 Task: Create a due date automation trigger when advanced on, on the monday of the week before a card is due add fields with custom field "Resume" set to a number greater or equal to 1 and lower than 10 at 11:00 AM.
Action: Mouse moved to (1334, 93)
Screenshot: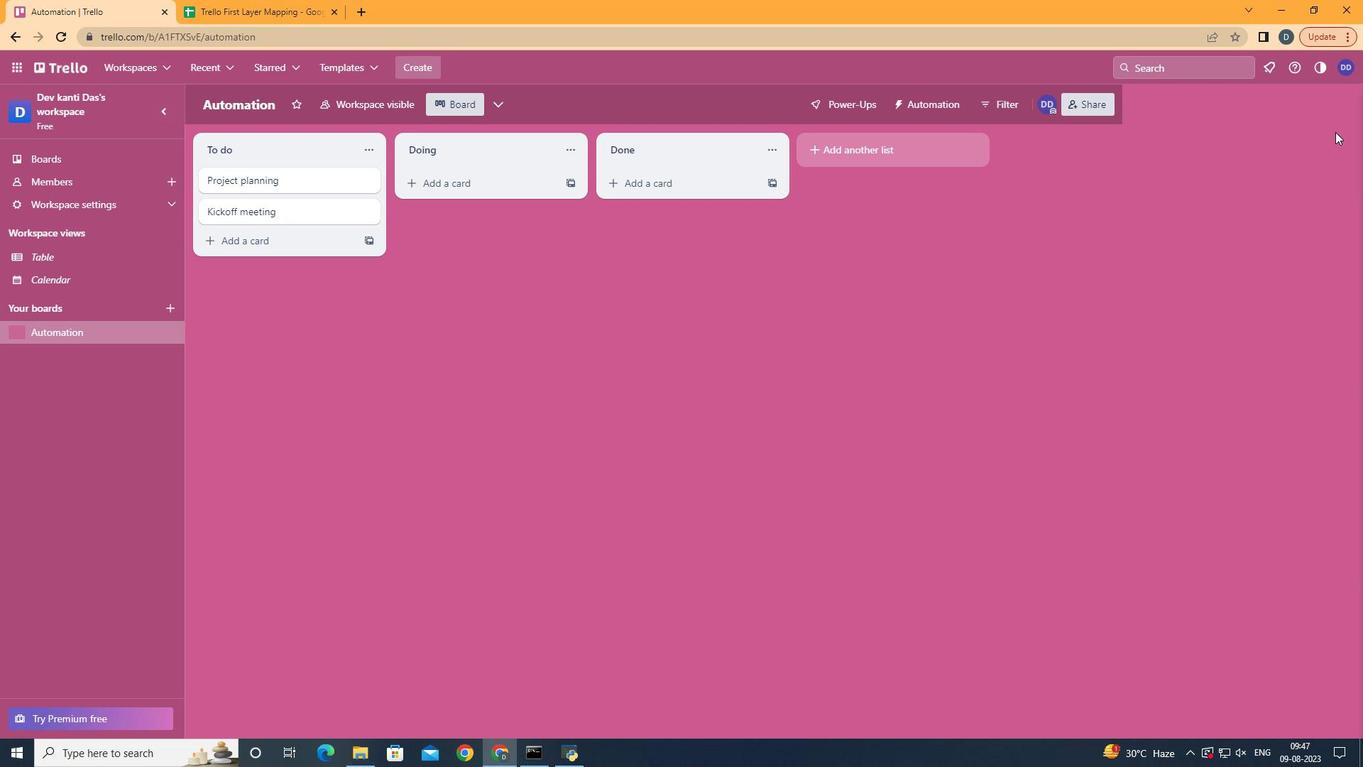
Action: Mouse pressed left at (1334, 93)
Screenshot: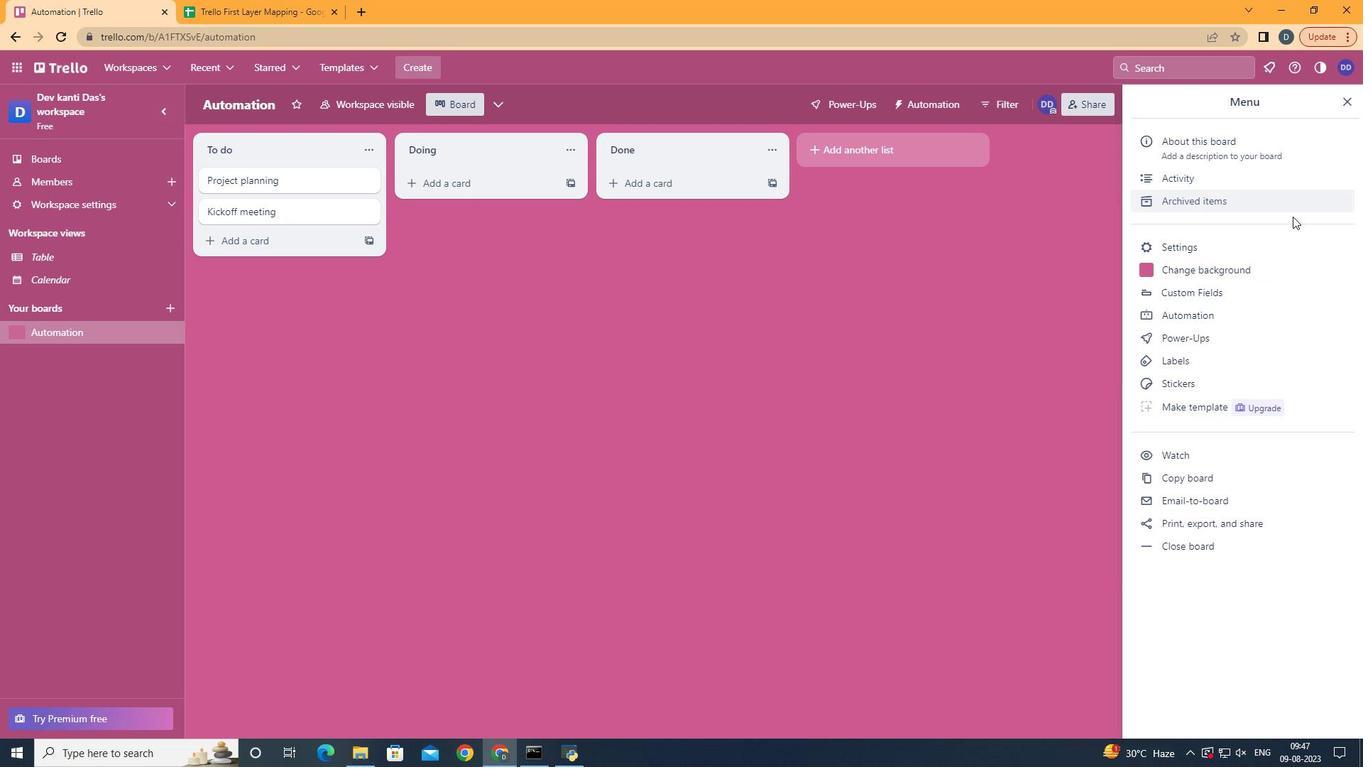 
Action: Mouse moved to (1245, 297)
Screenshot: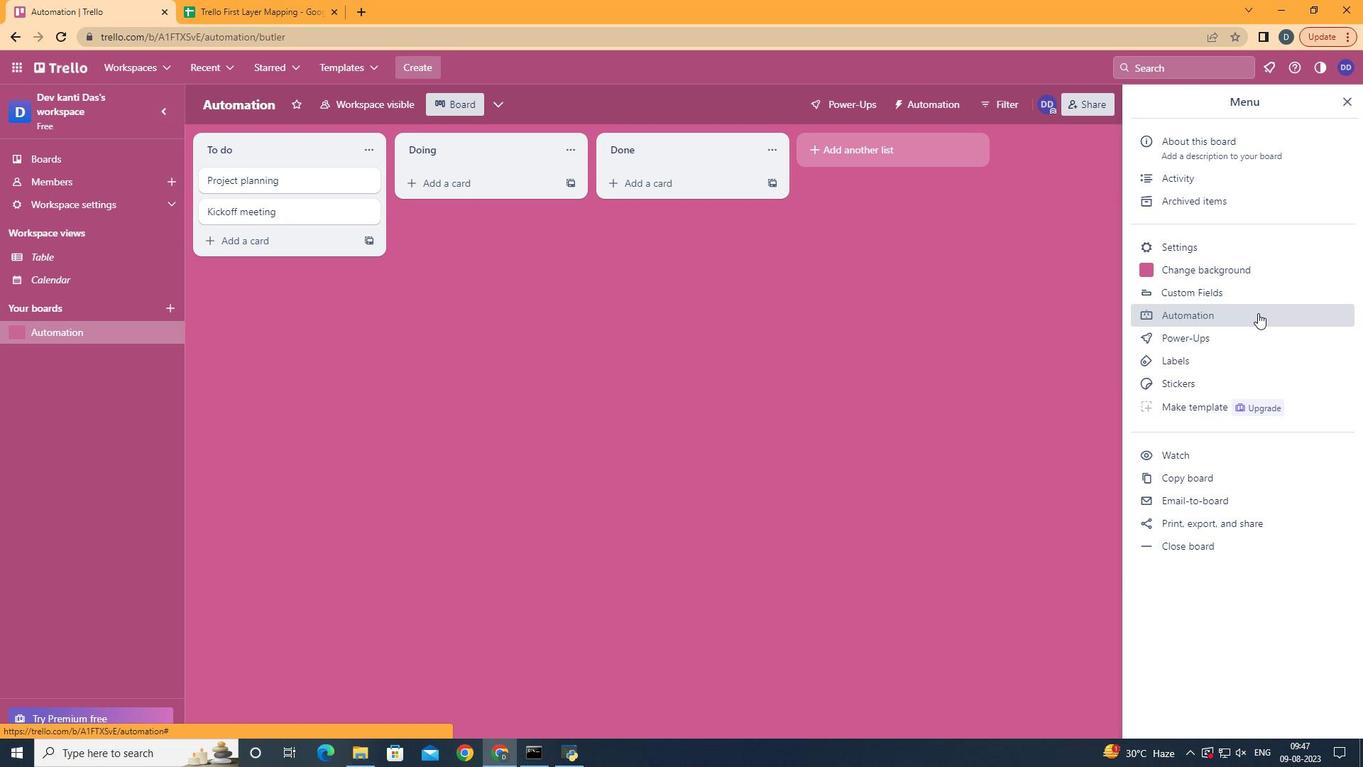 
Action: Mouse pressed left at (1245, 297)
Screenshot: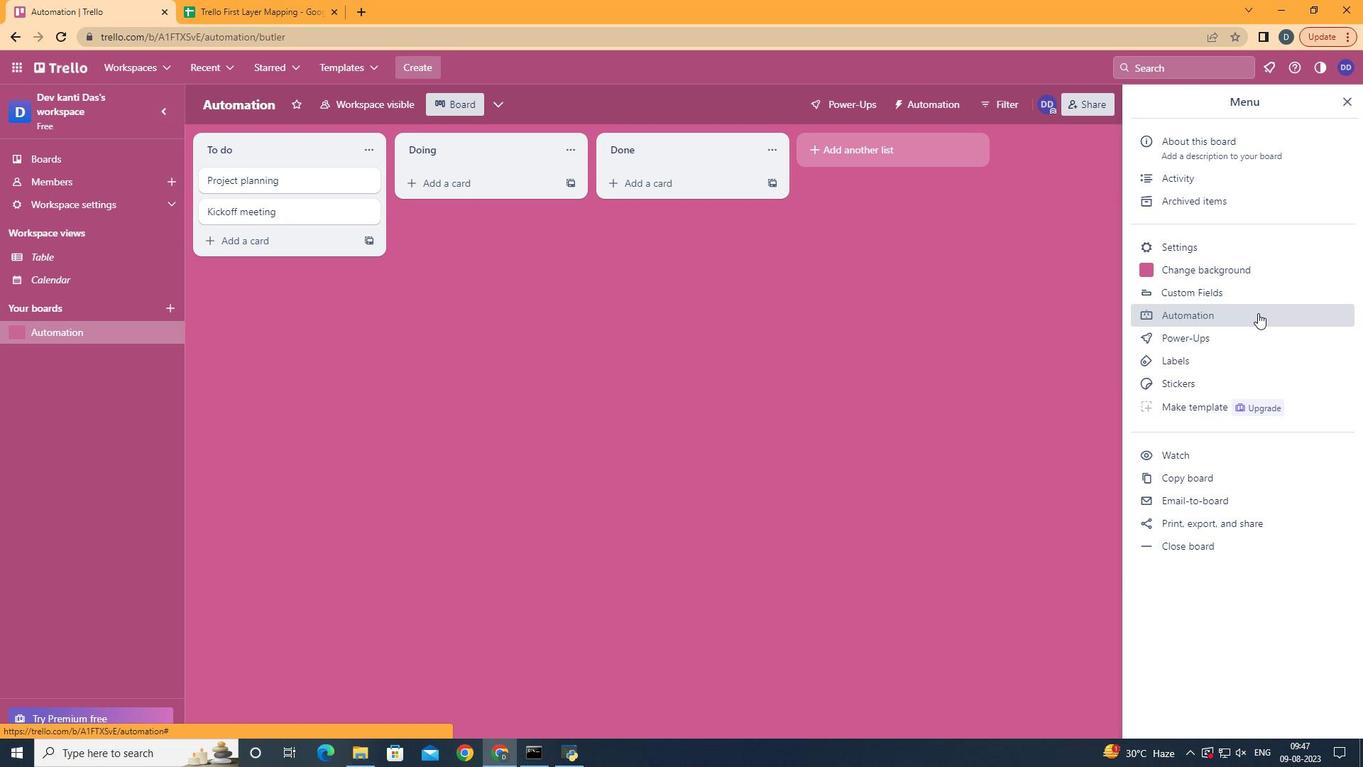 
Action: Mouse moved to (228, 269)
Screenshot: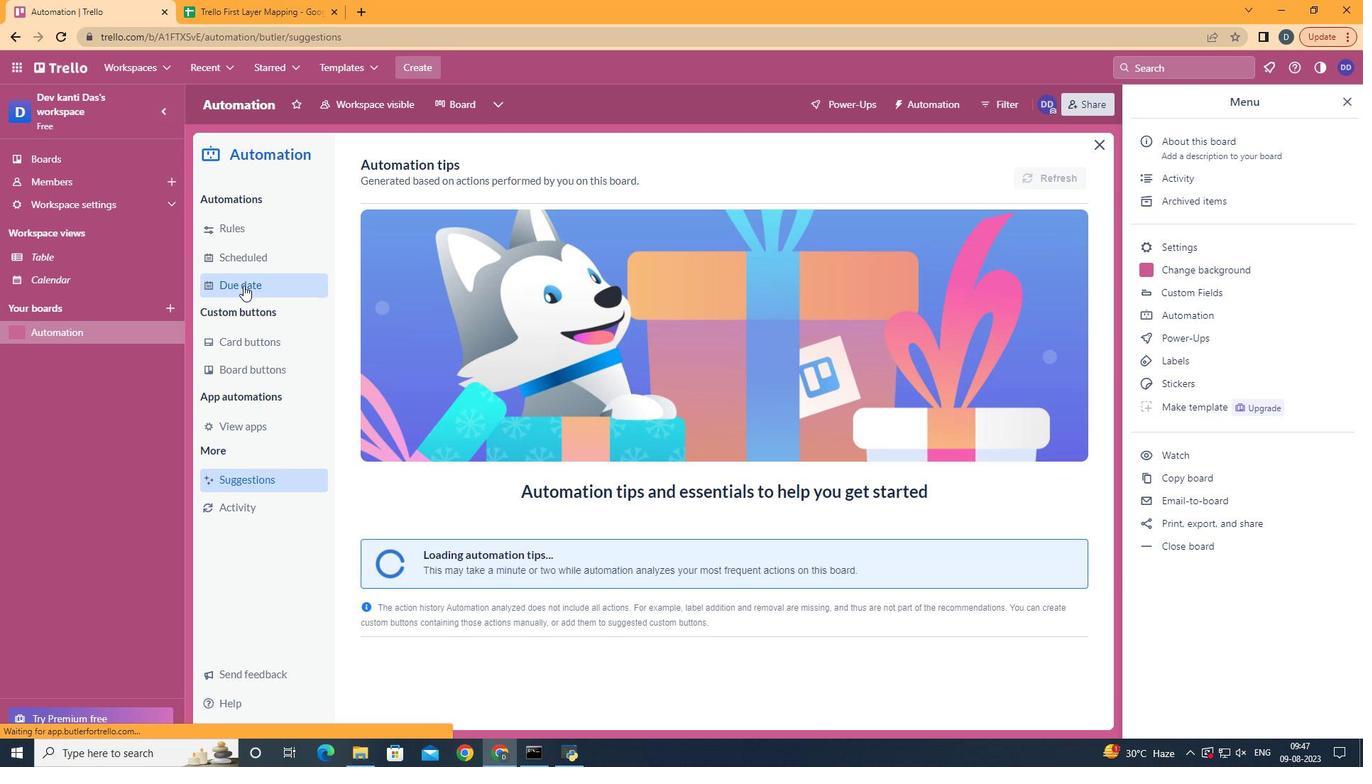 
Action: Mouse pressed left at (228, 269)
Screenshot: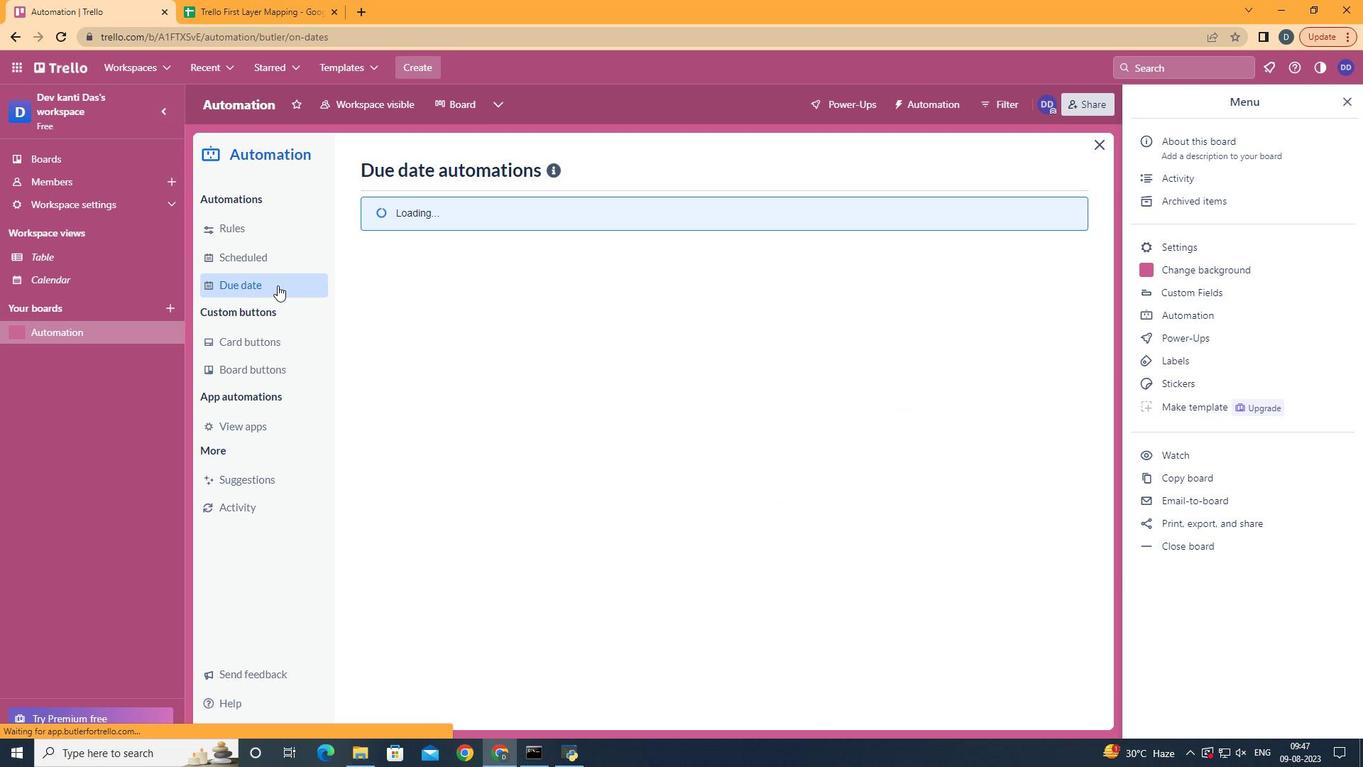 
Action: Mouse moved to (993, 157)
Screenshot: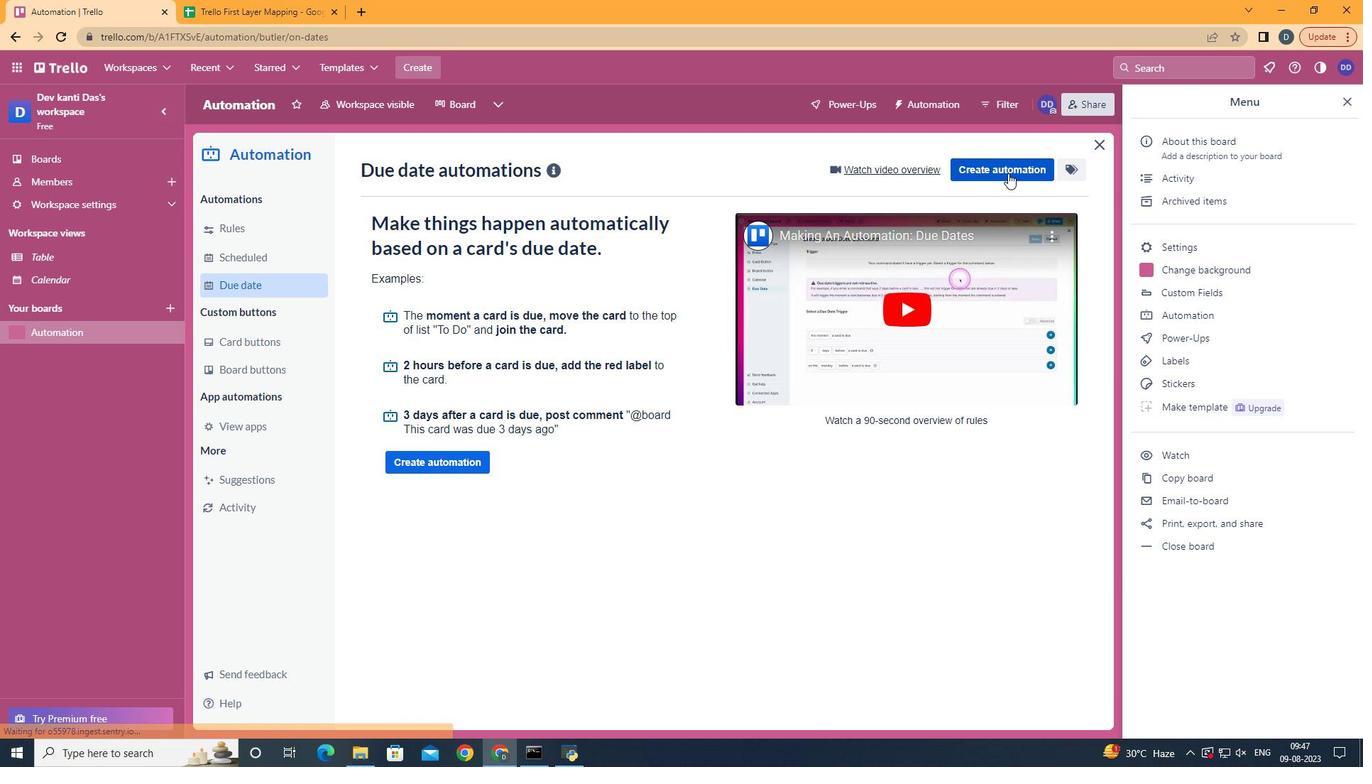 
Action: Mouse pressed left at (993, 157)
Screenshot: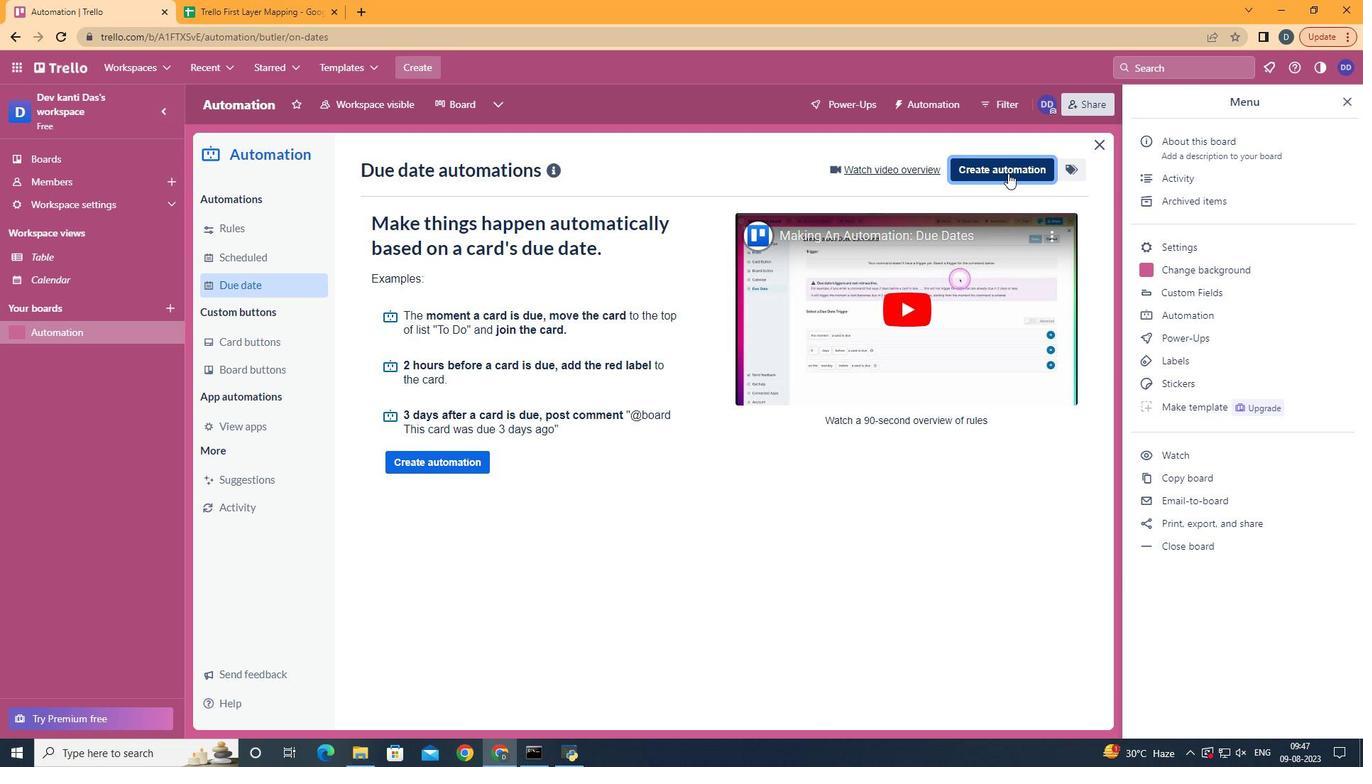
Action: Mouse moved to (734, 288)
Screenshot: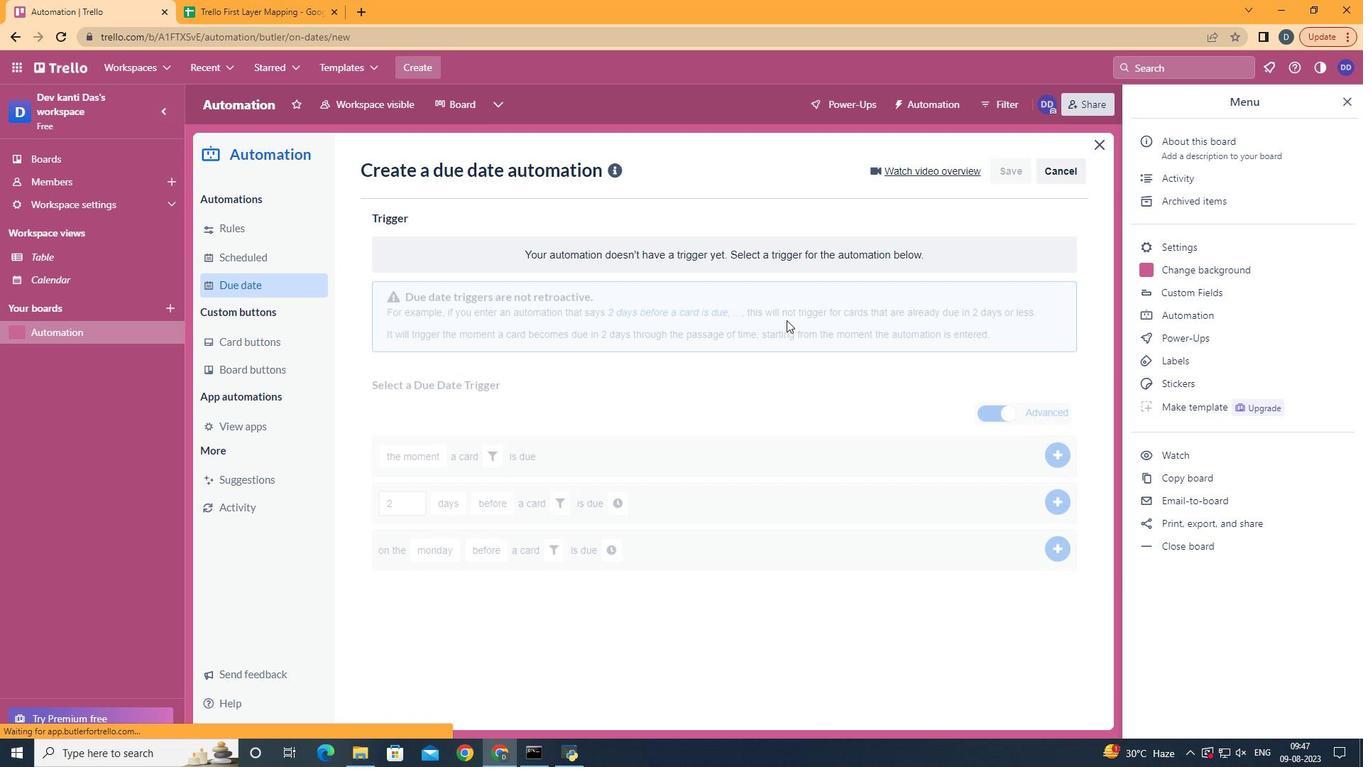 
Action: Mouse pressed left at (734, 288)
Screenshot: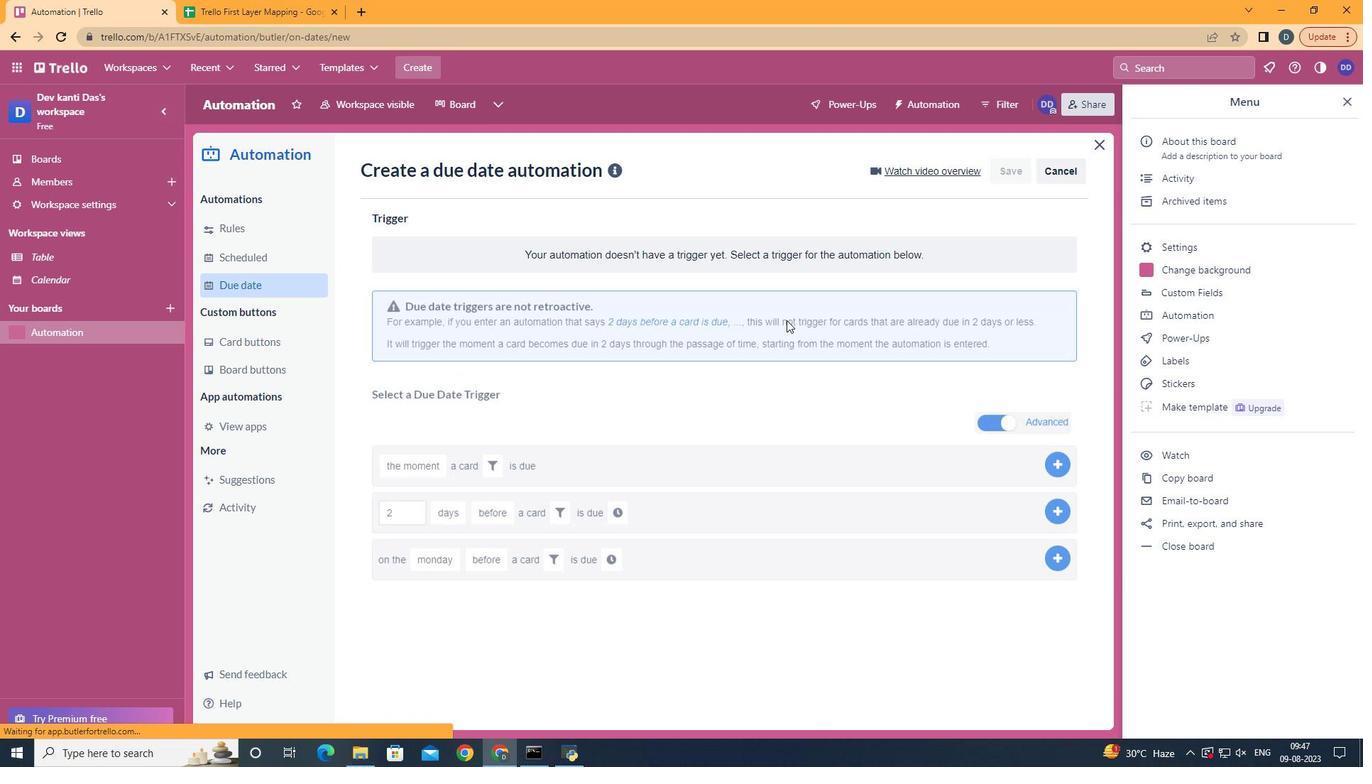 
Action: Mouse moved to (487, 662)
Screenshot: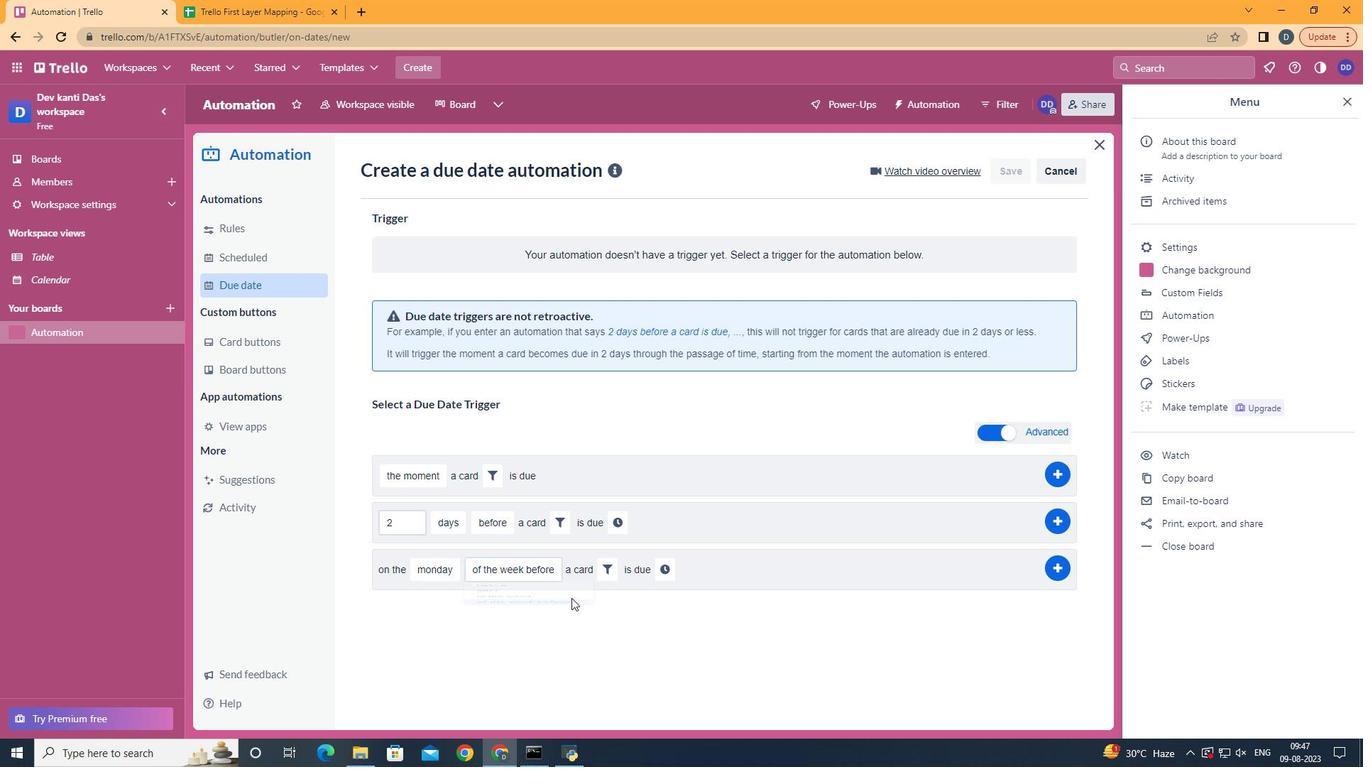 
Action: Mouse pressed left at (487, 662)
Screenshot: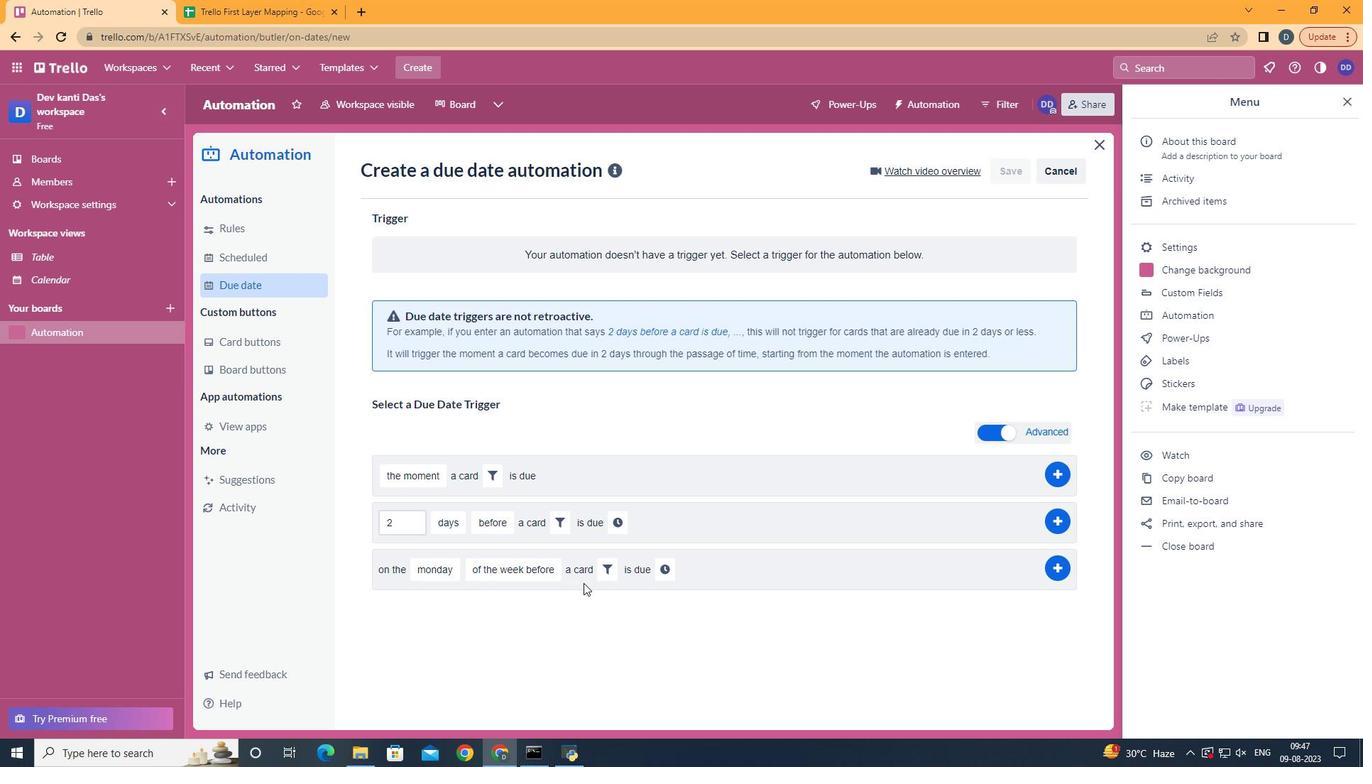
Action: Mouse moved to (593, 554)
Screenshot: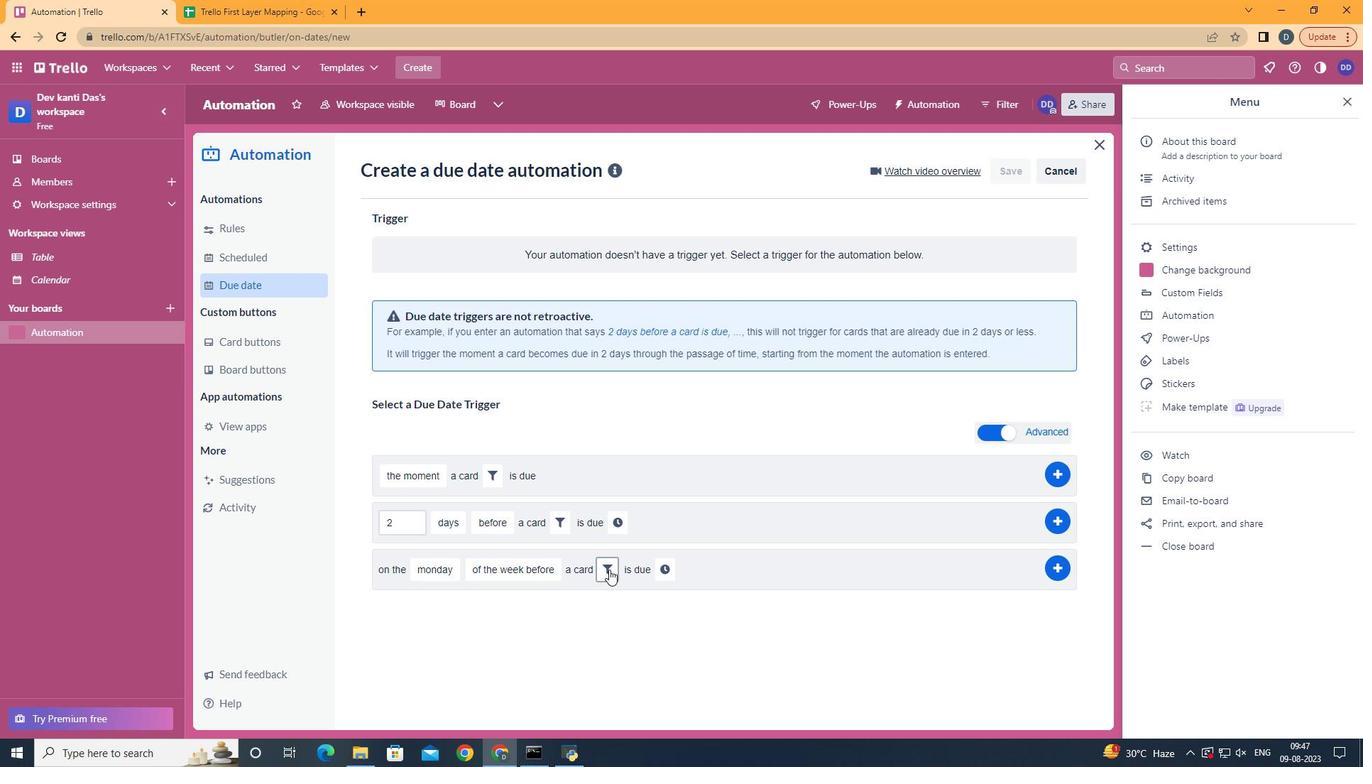 
Action: Mouse pressed left at (593, 554)
Screenshot: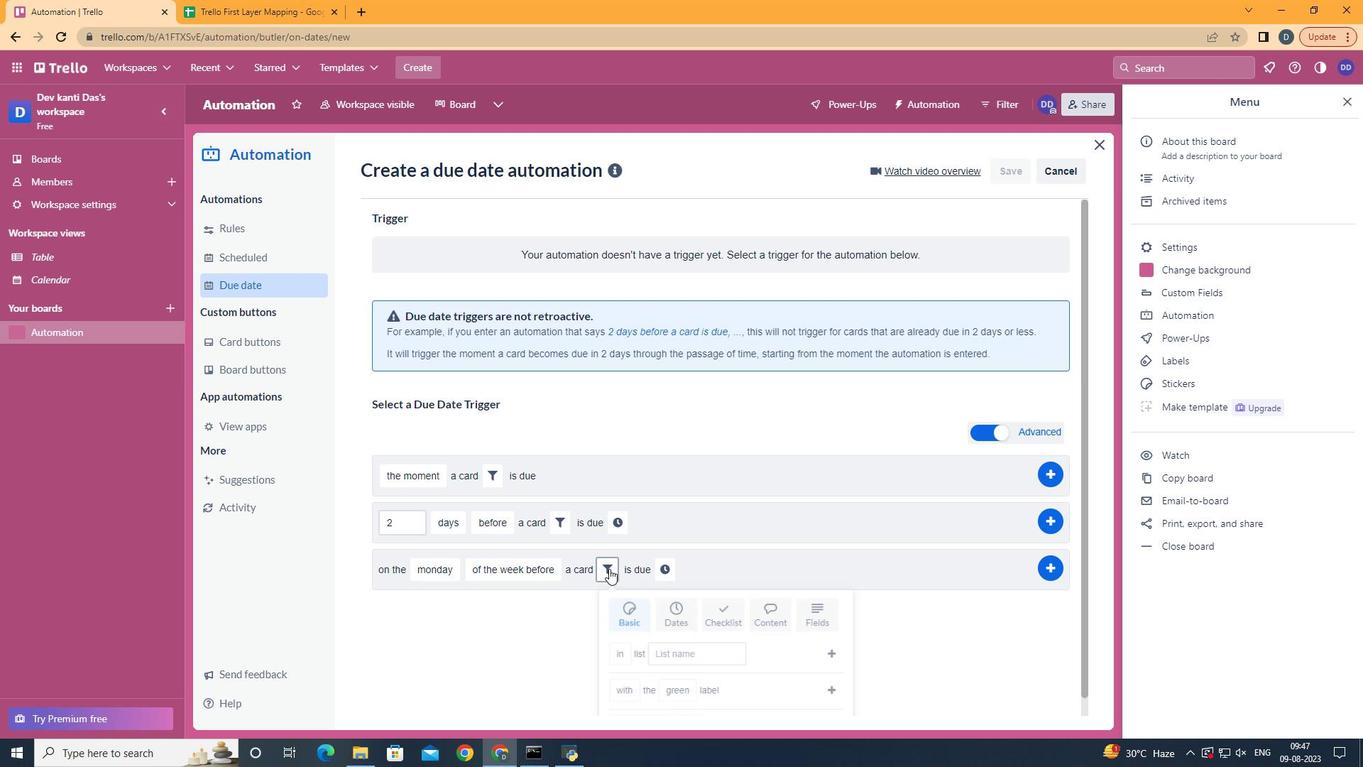 
Action: Mouse moved to (811, 600)
Screenshot: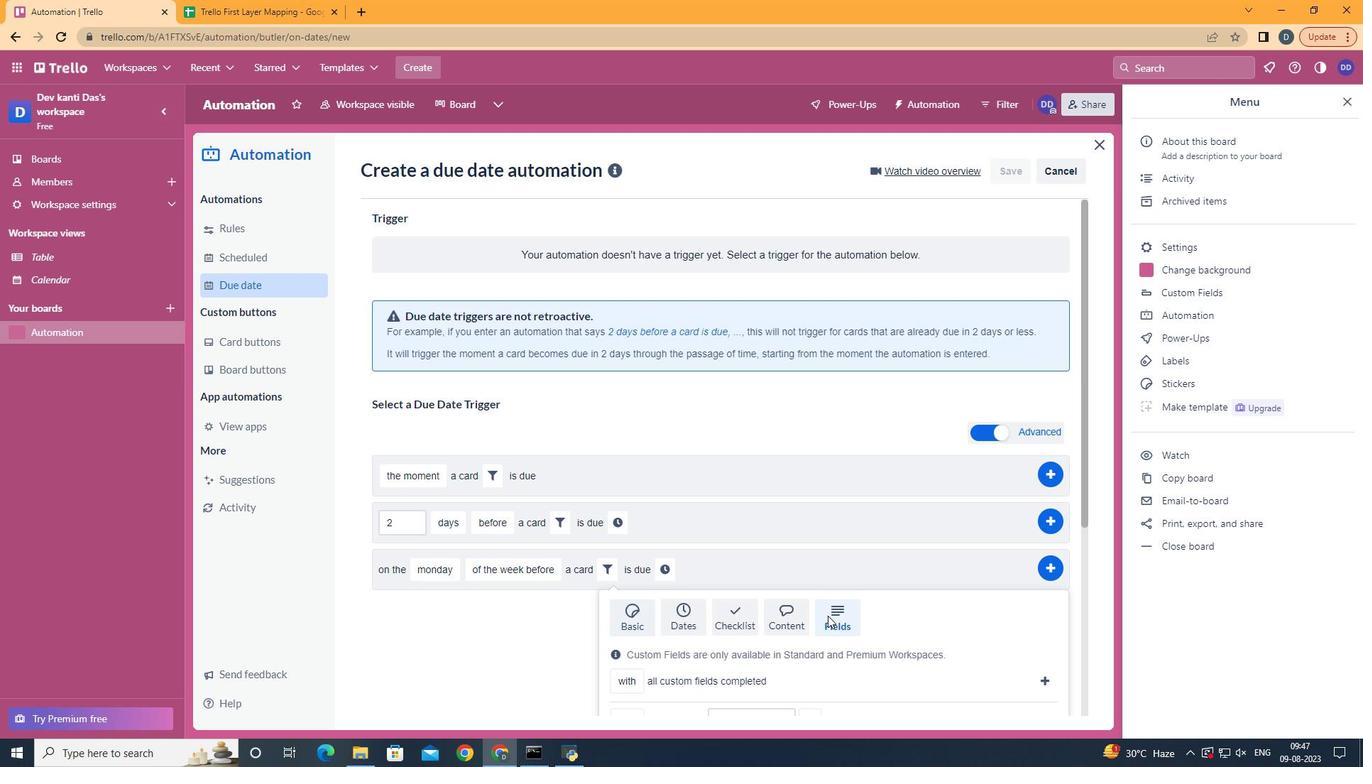 
Action: Mouse pressed left at (811, 600)
Screenshot: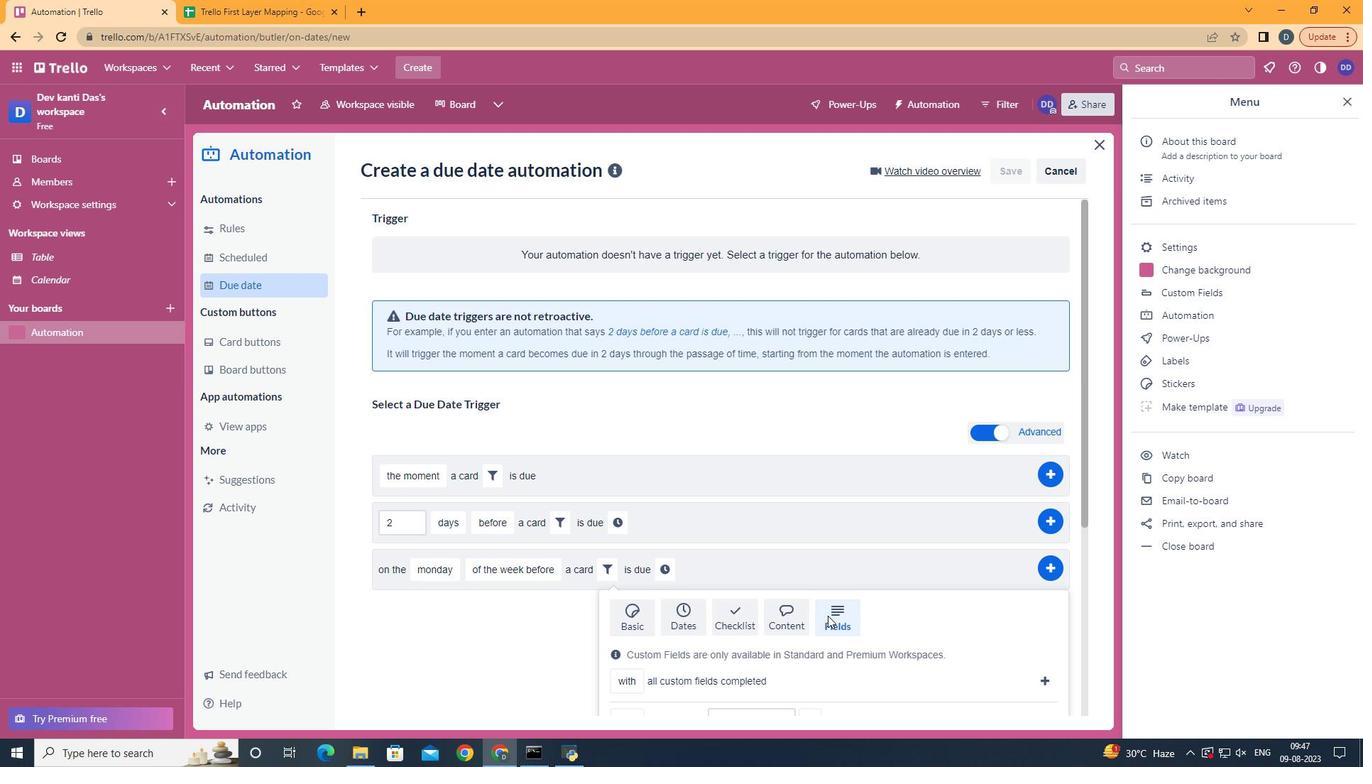 
Action: Mouse moved to (812, 600)
Screenshot: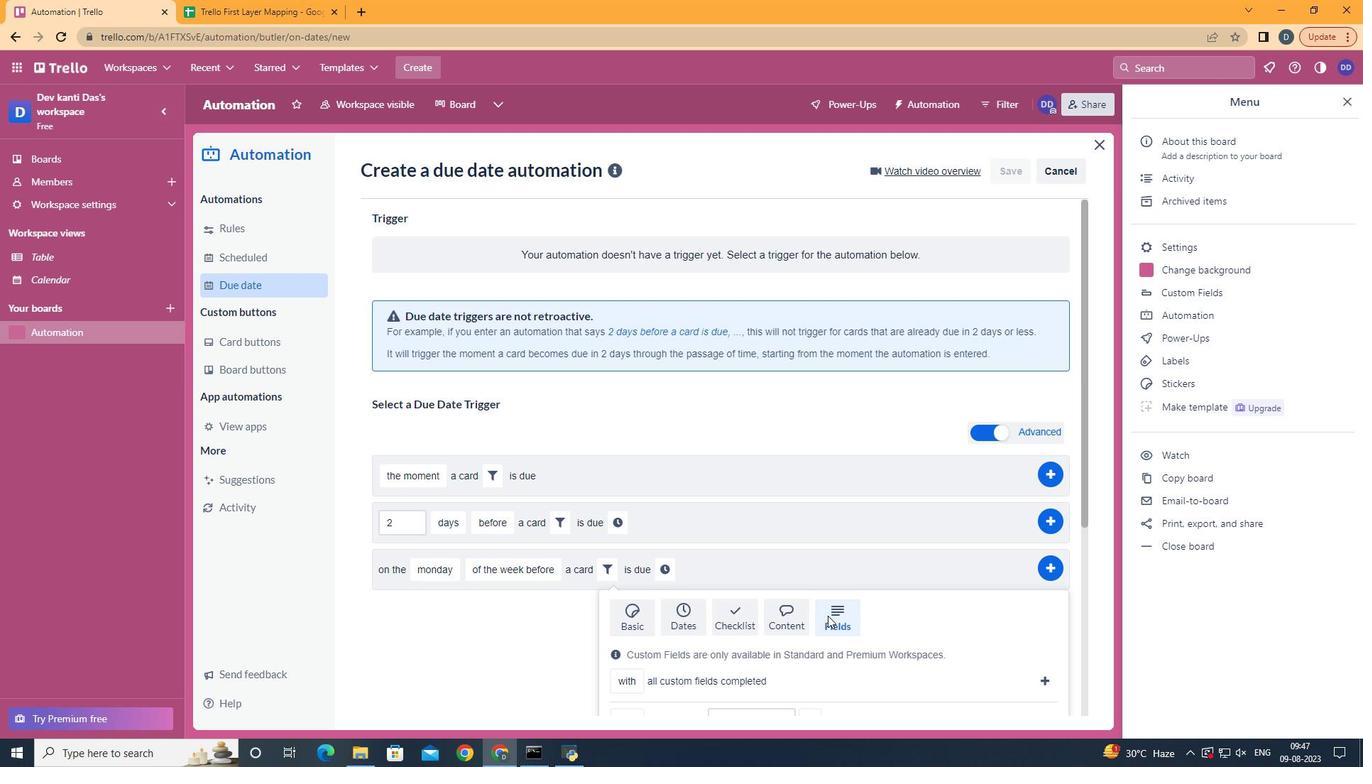 
Action: Mouse scrolled (812, 599) with delta (0, 0)
Screenshot: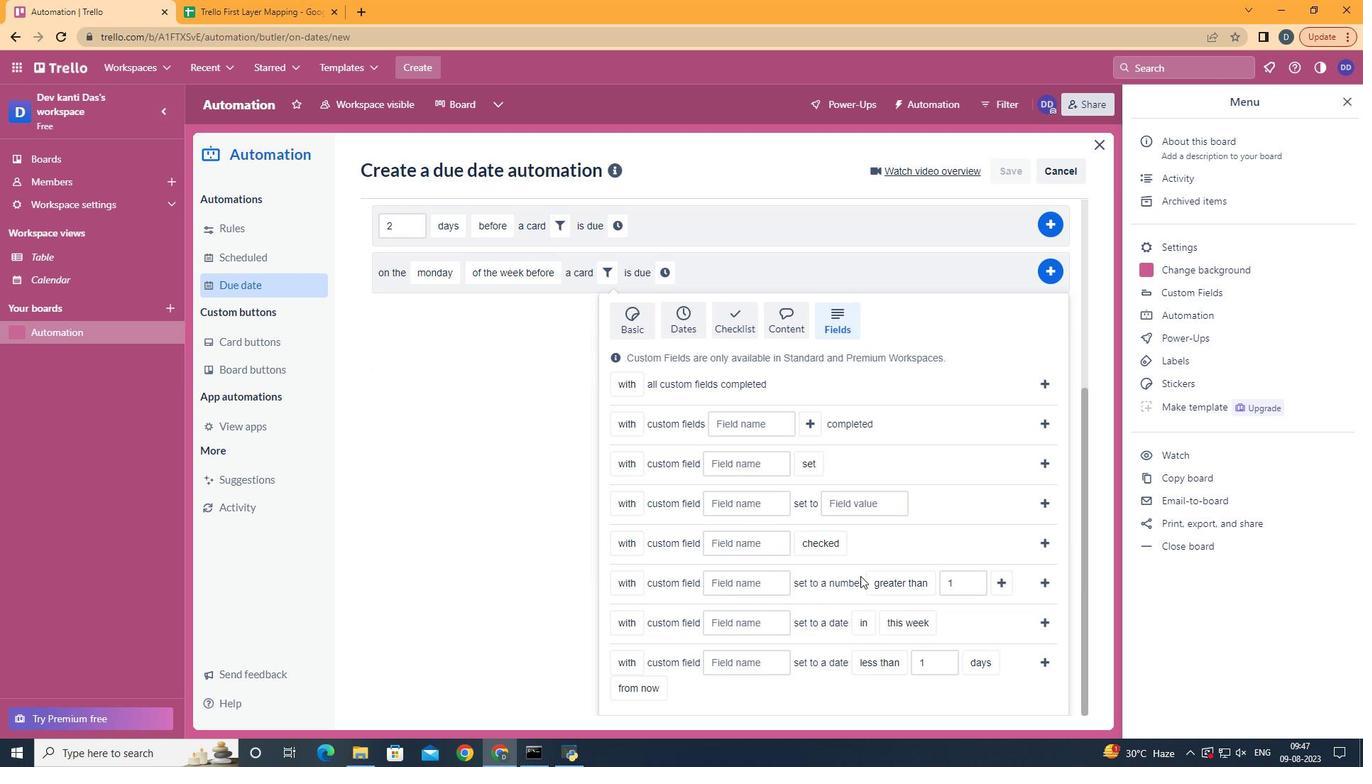 
Action: Mouse scrolled (812, 599) with delta (0, 0)
Screenshot: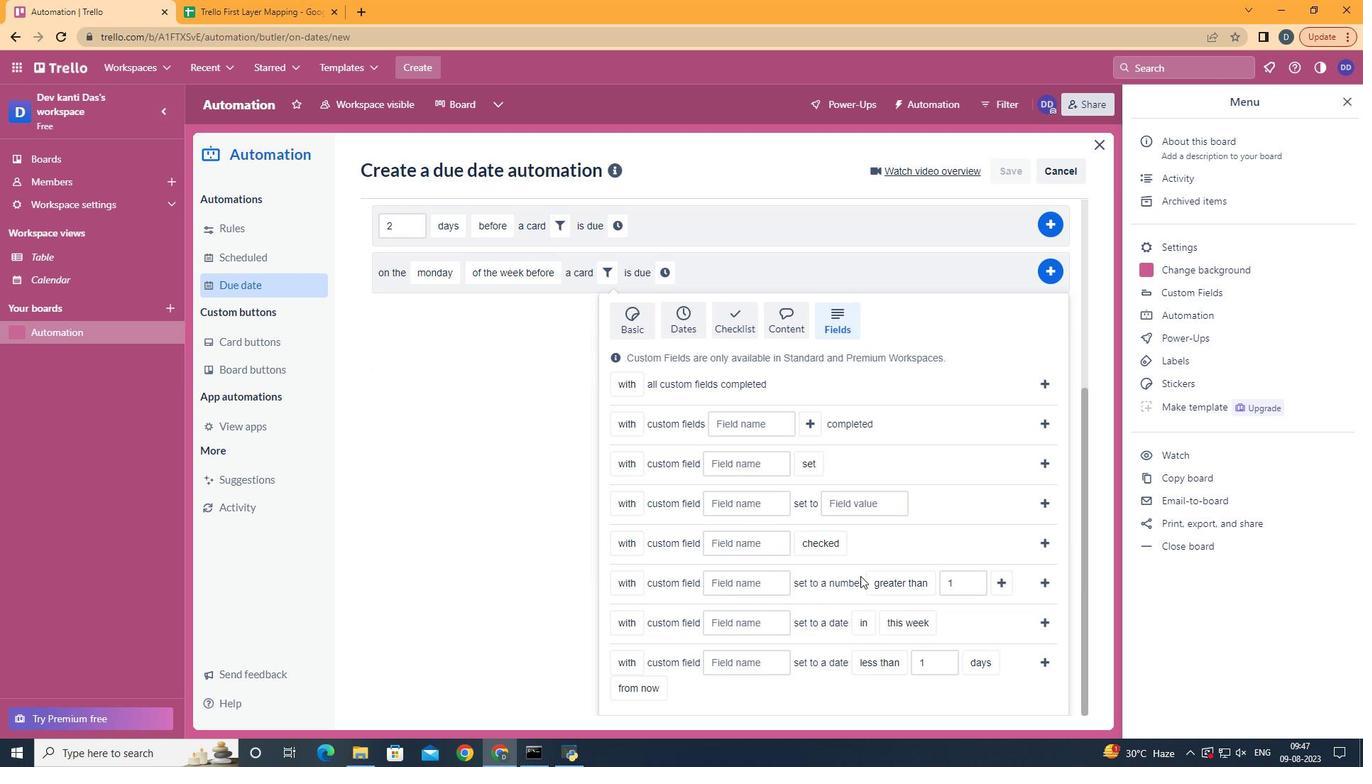 
Action: Mouse scrolled (812, 599) with delta (0, 0)
Screenshot: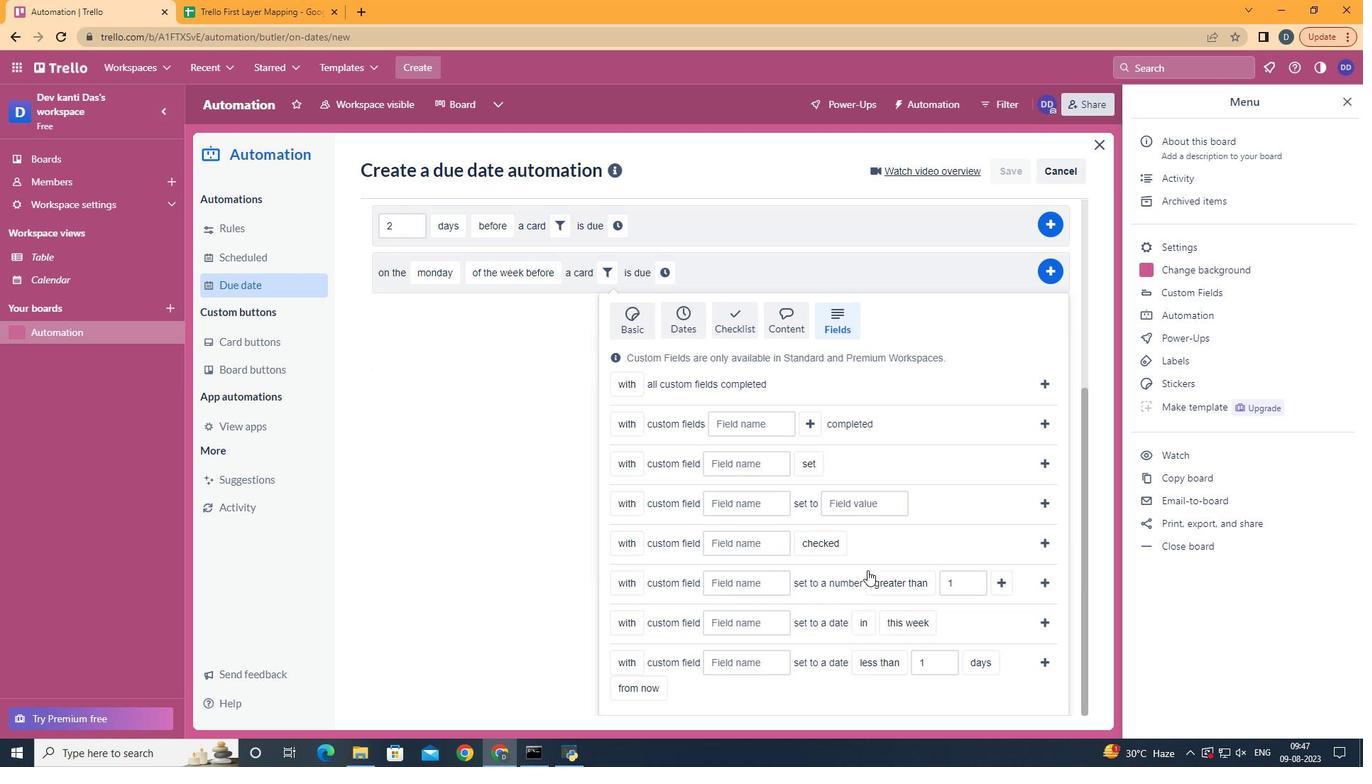 
Action: Mouse scrolled (812, 599) with delta (0, 0)
Screenshot: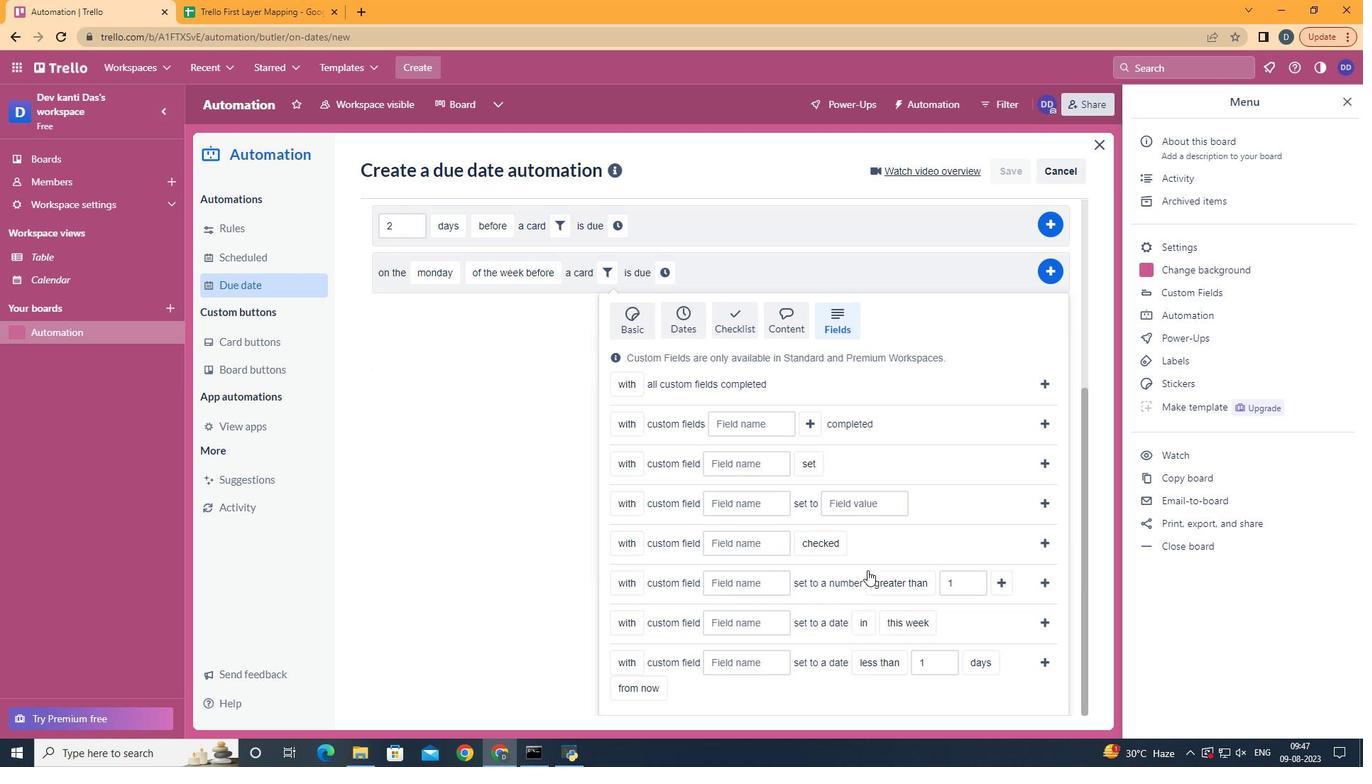 
Action: Mouse scrolled (812, 599) with delta (0, 0)
Screenshot: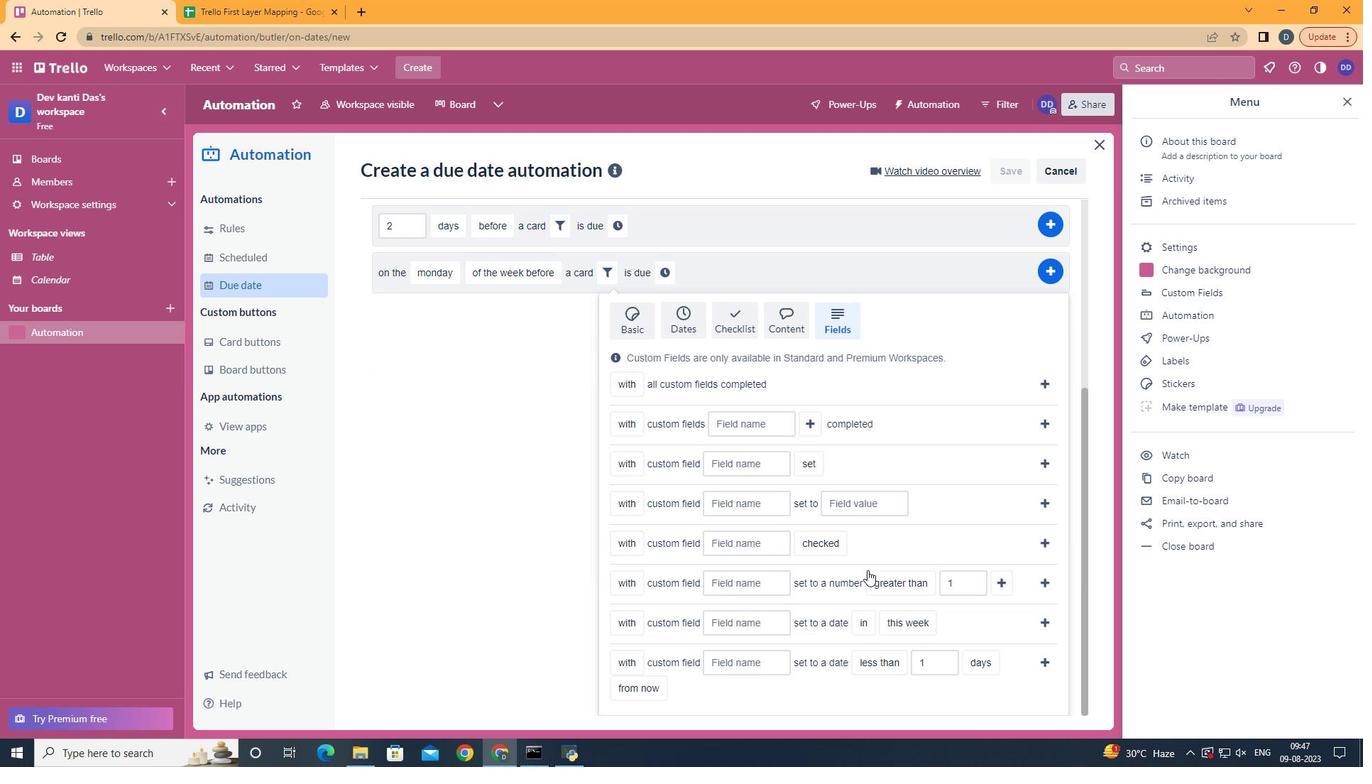 
Action: Mouse moved to (617, 590)
Screenshot: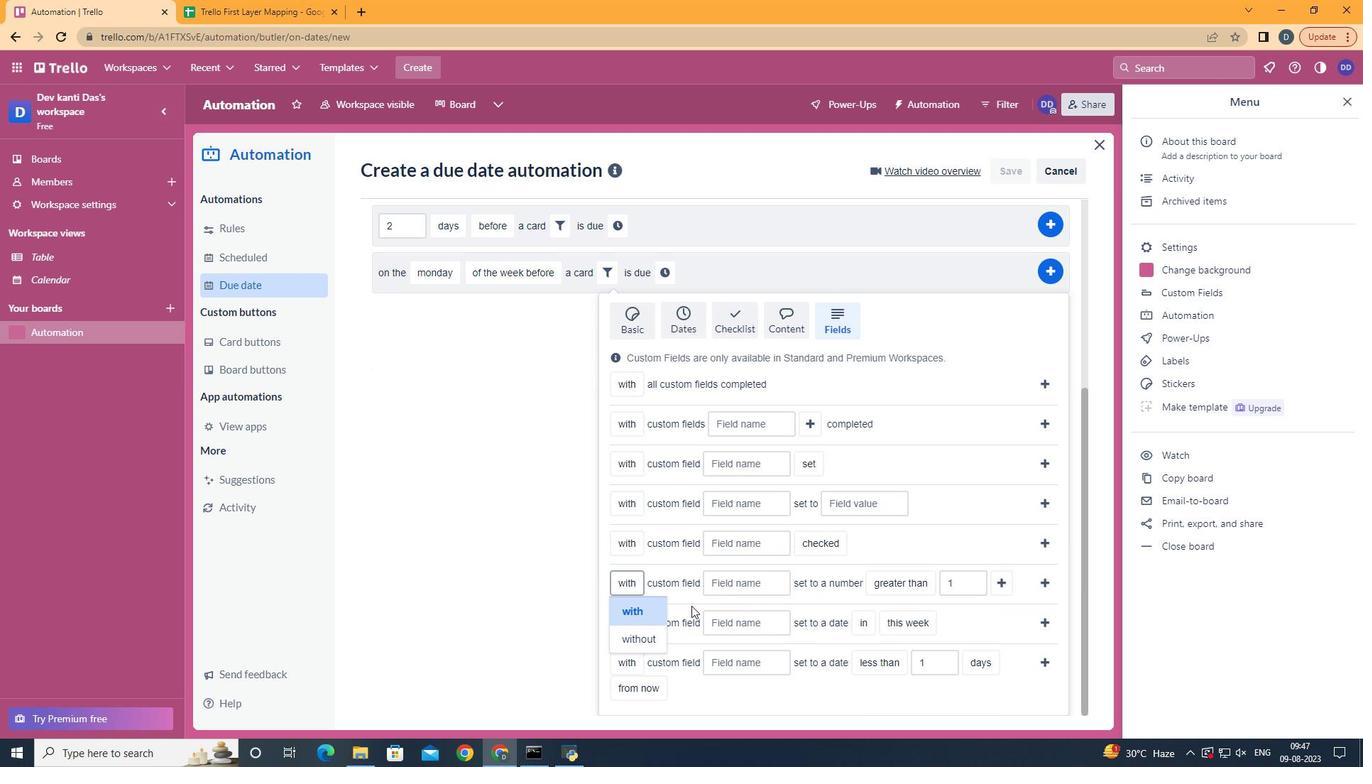 
Action: Mouse pressed left at (617, 590)
Screenshot: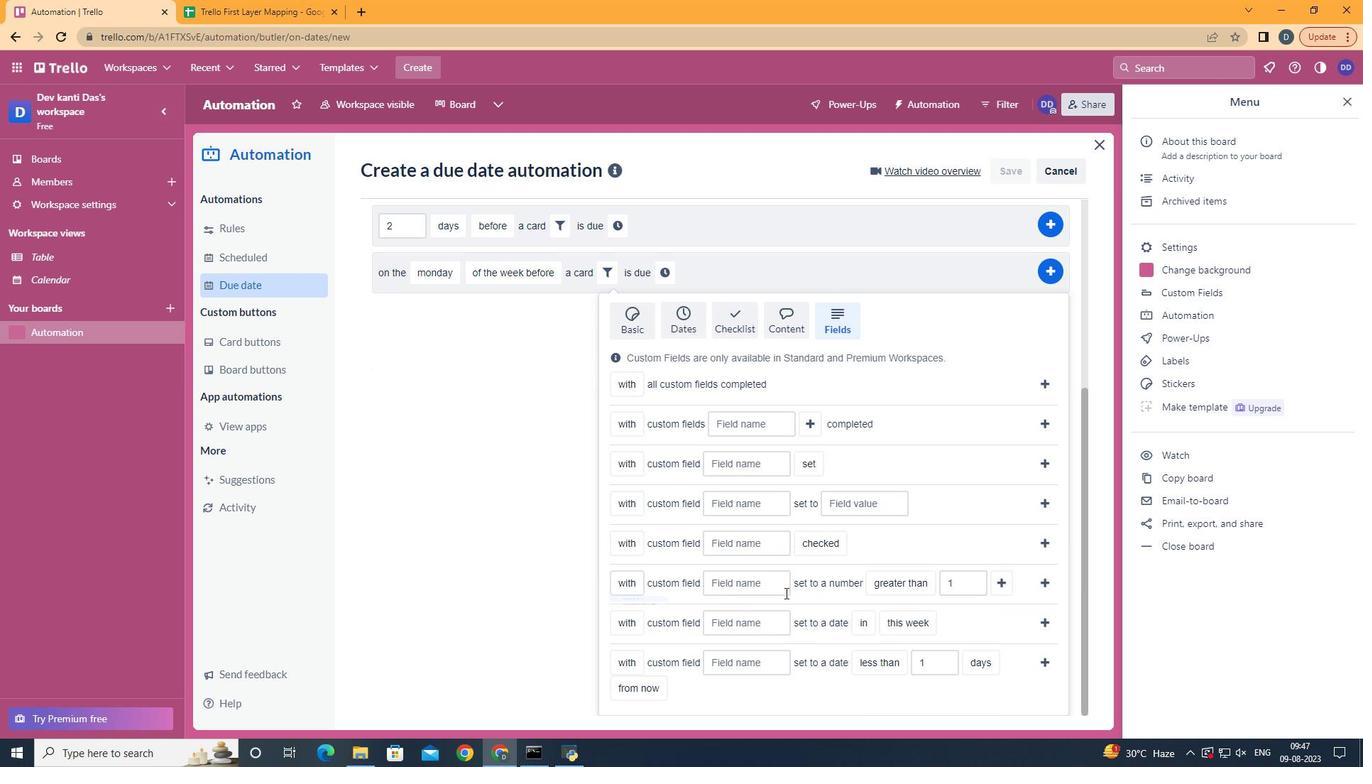 
Action: Mouse moved to (752, 576)
Screenshot: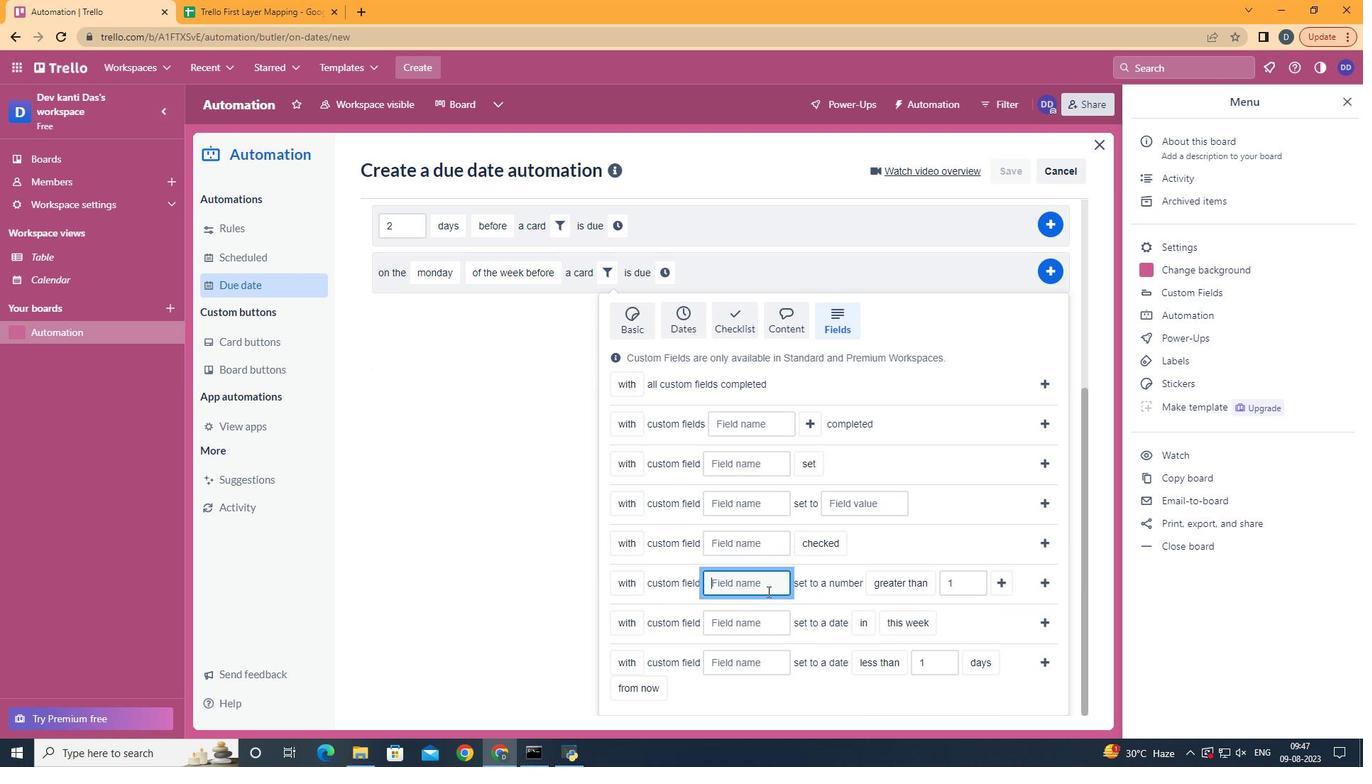 
Action: Mouse pressed left at (752, 576)
Screenshot: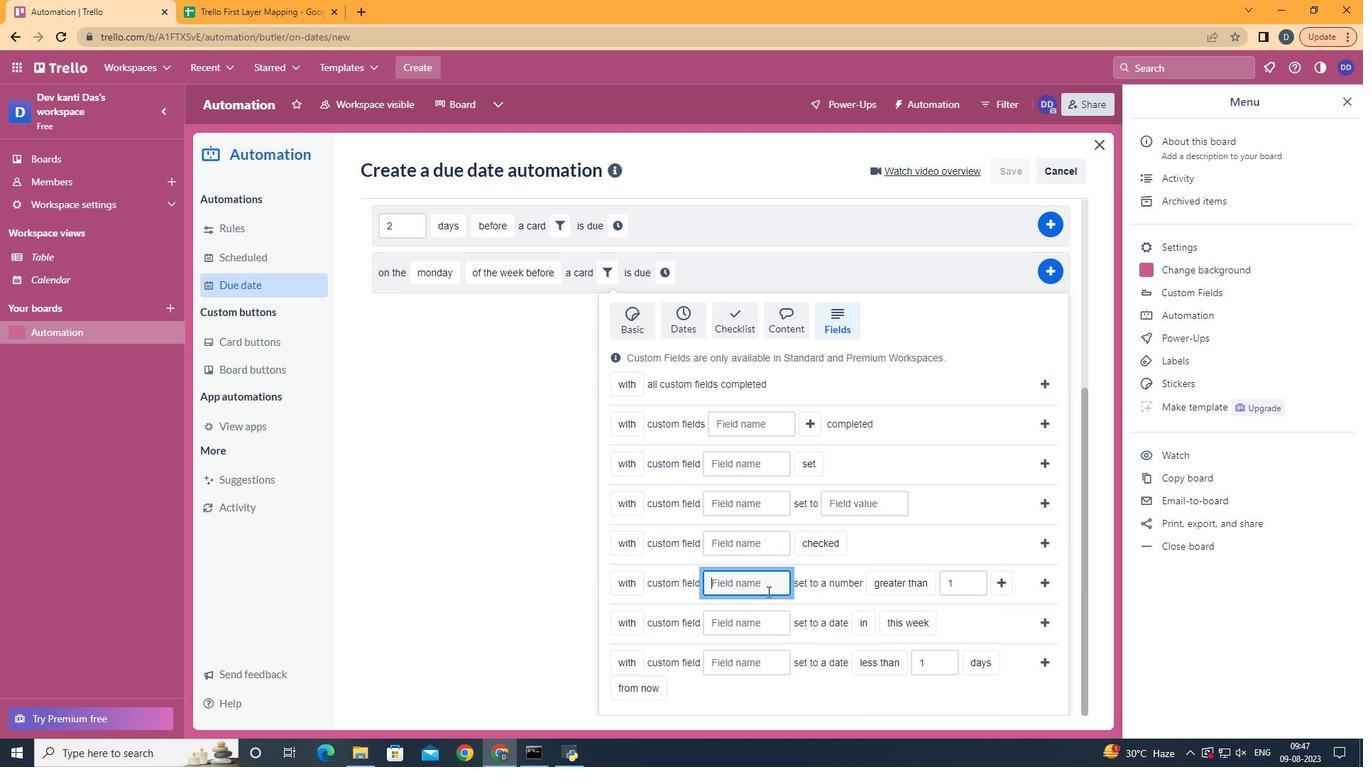 
Action: Key pressed <Key.shift>Resume
Screenshot: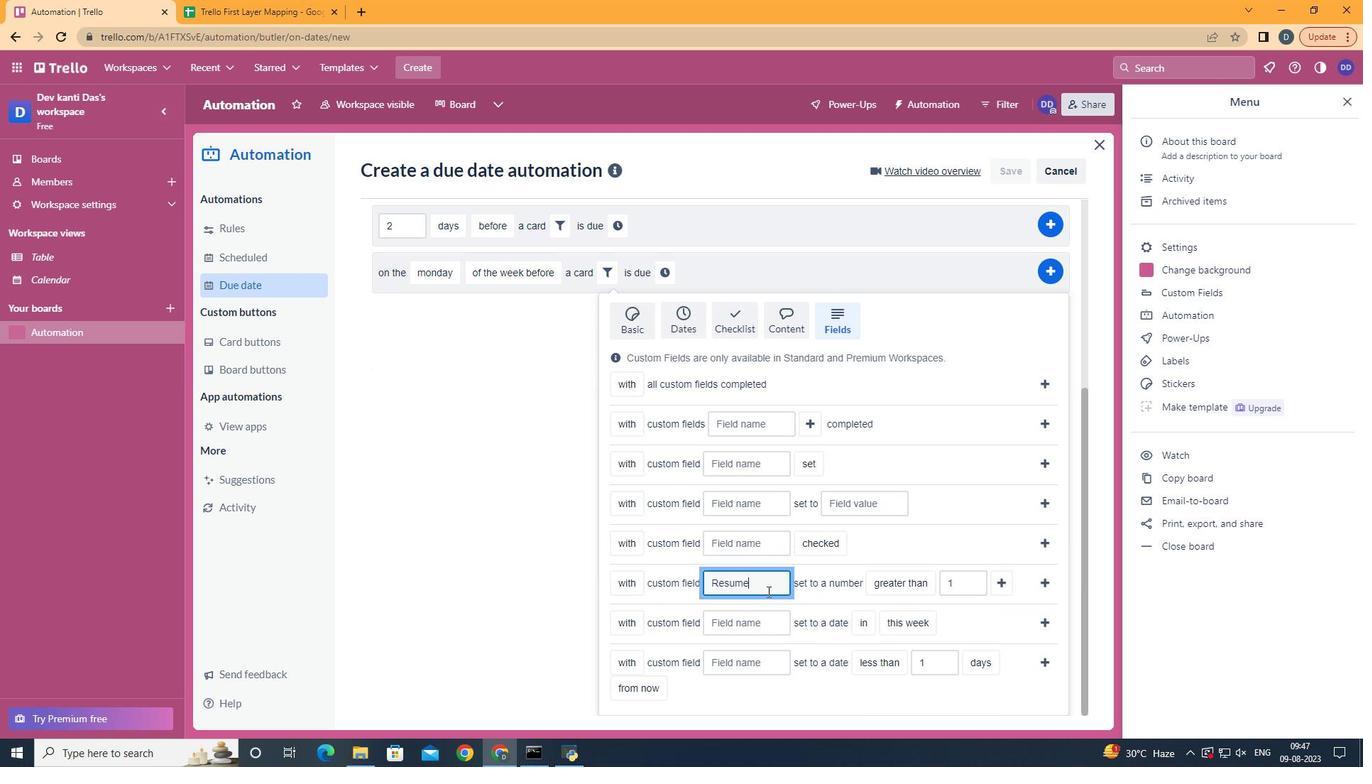 
Action: Mouse moved to (902, 615)
Screenshot: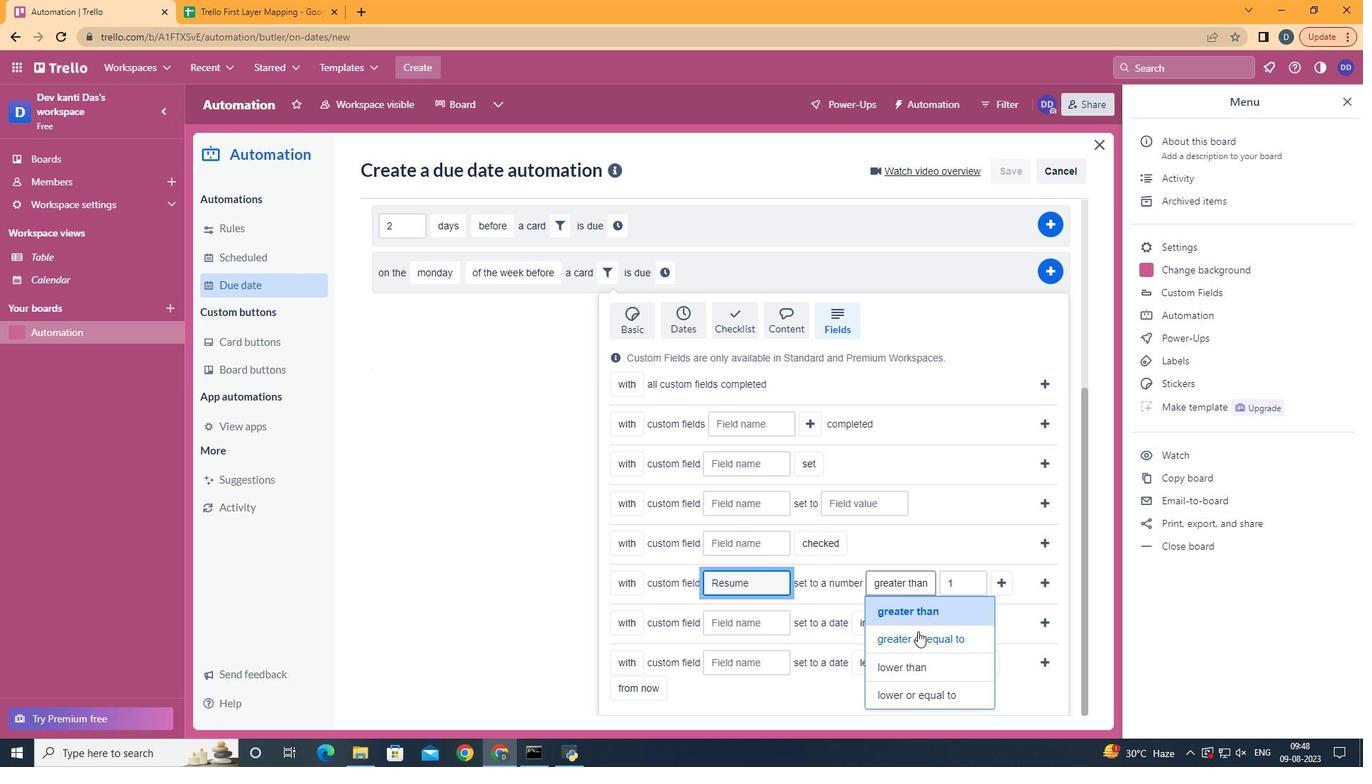 
Action: Mouse pressed left at (902, 615)
Screenshot: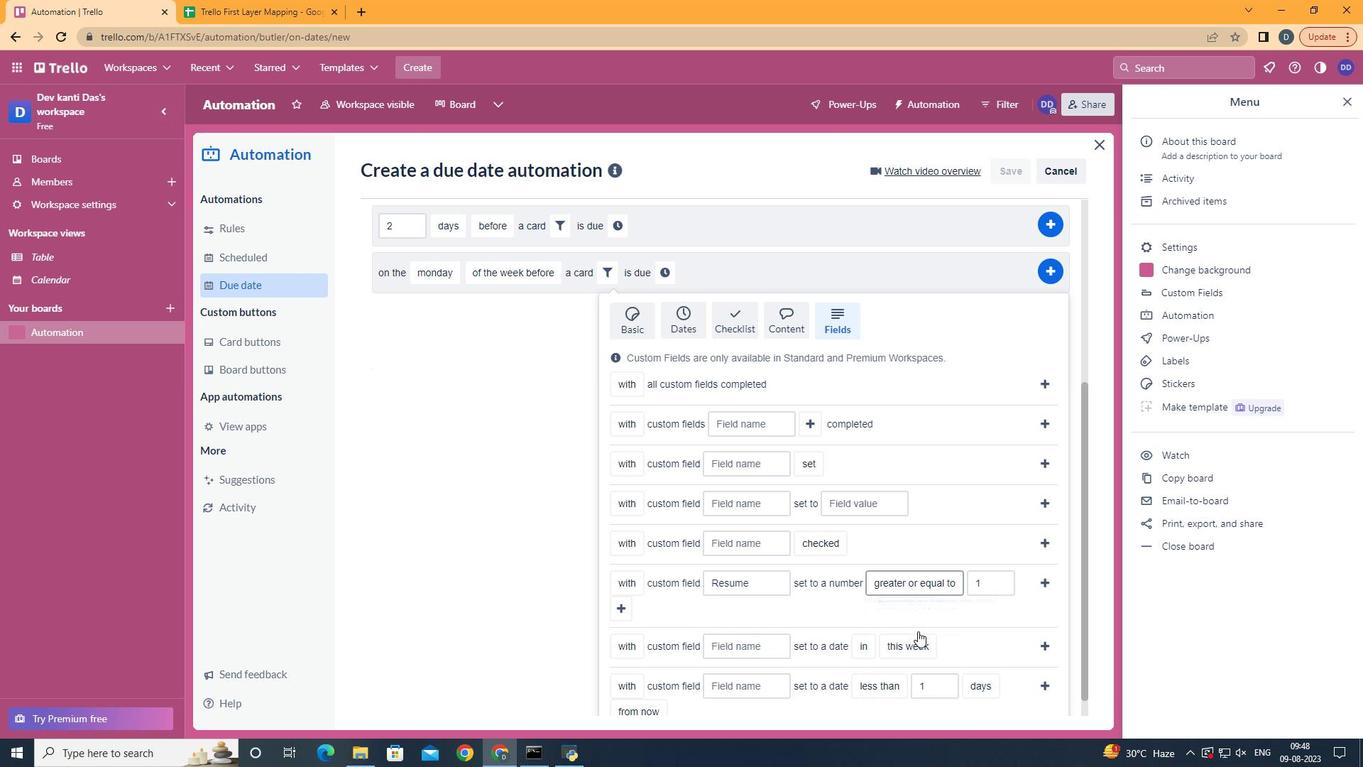 
Action: Mouse moved to (614, 593)
Screenshot: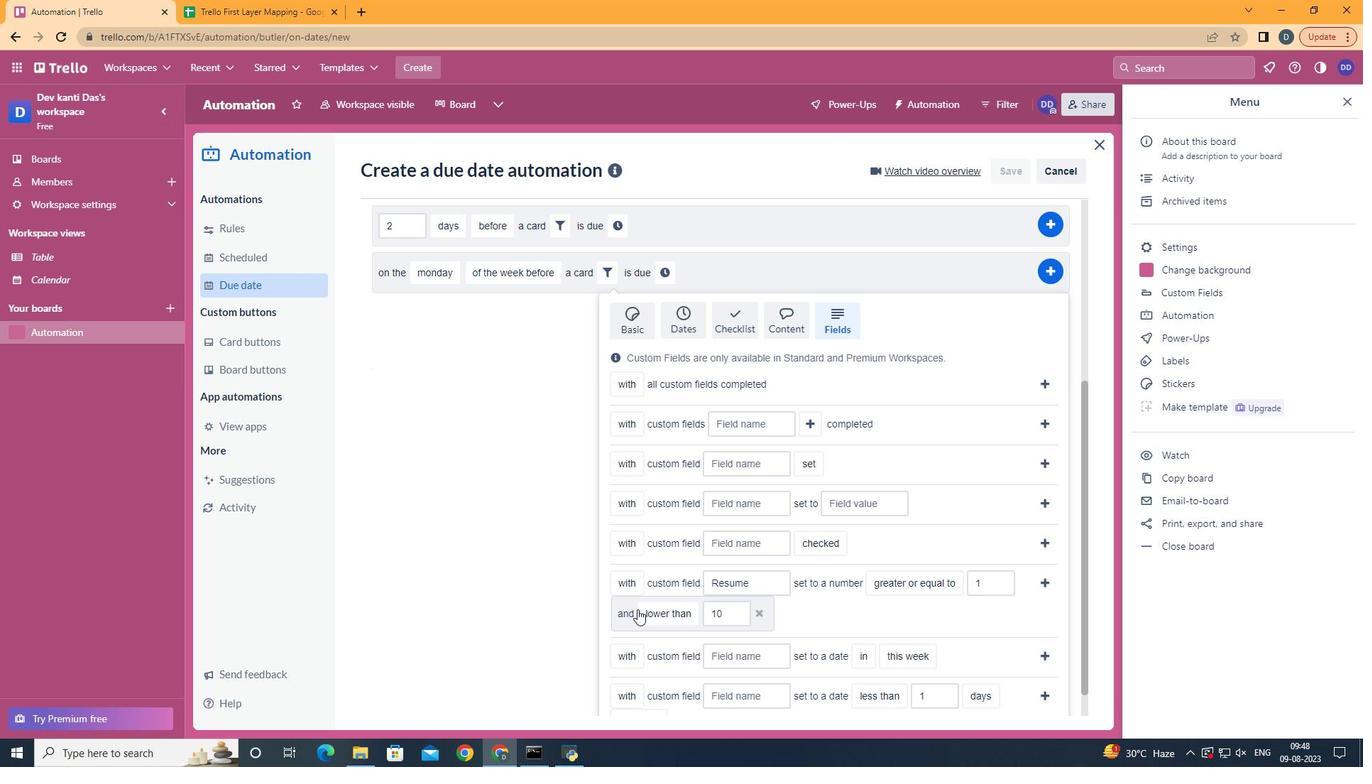 
Action: Mouse pressed left at (614, 593)
Screenshot: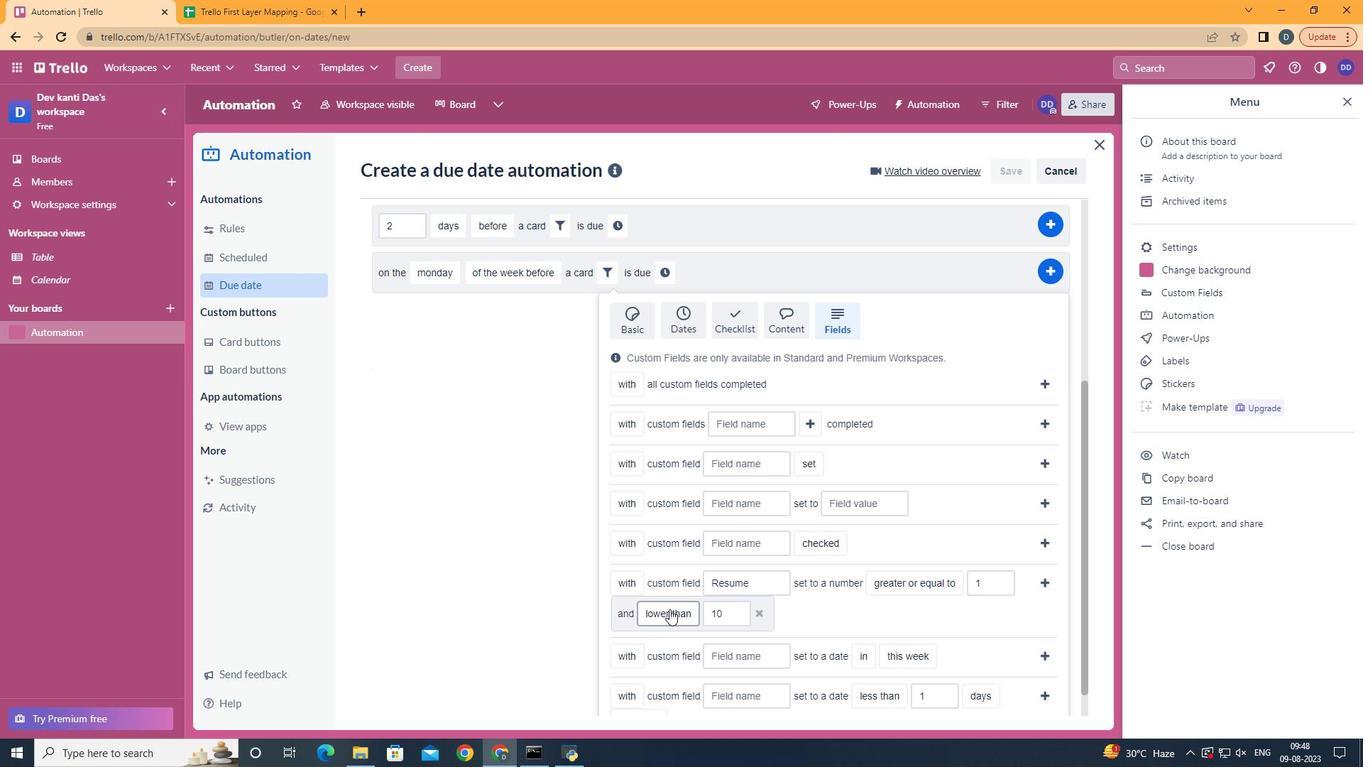 
Action: Mouse moved to (684, 485)
Screenshot: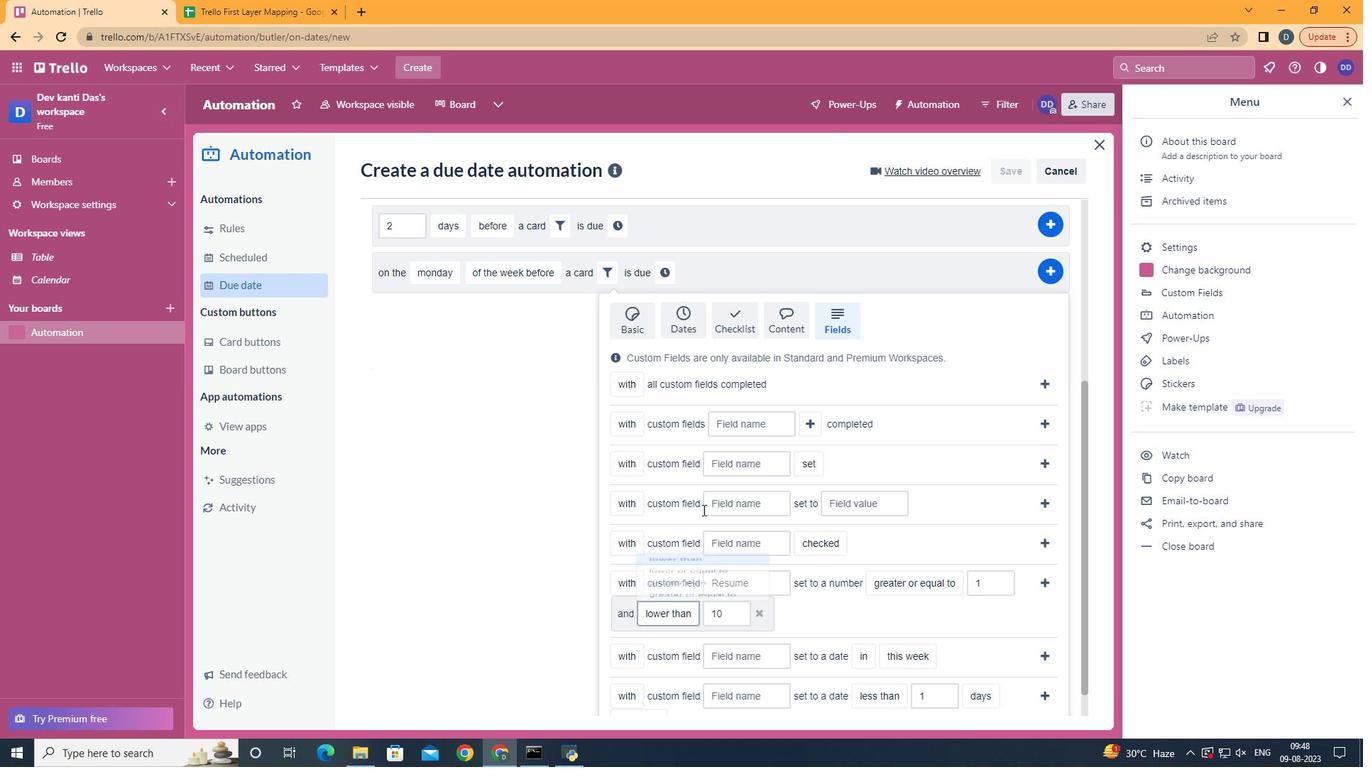 
Action: Mouse pressed left at (684, 485)
Screenshot: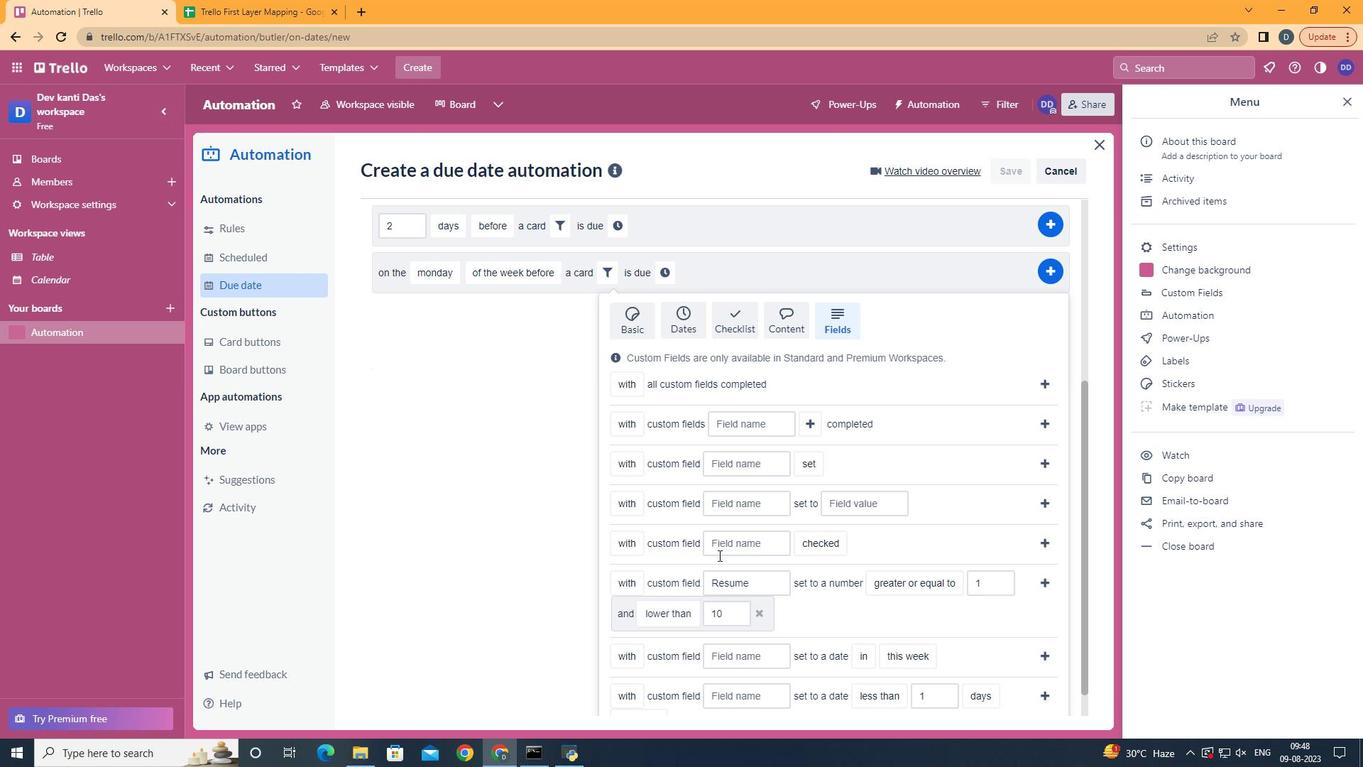 
Action: Mouse moved to (1016, 563)
Screenshot: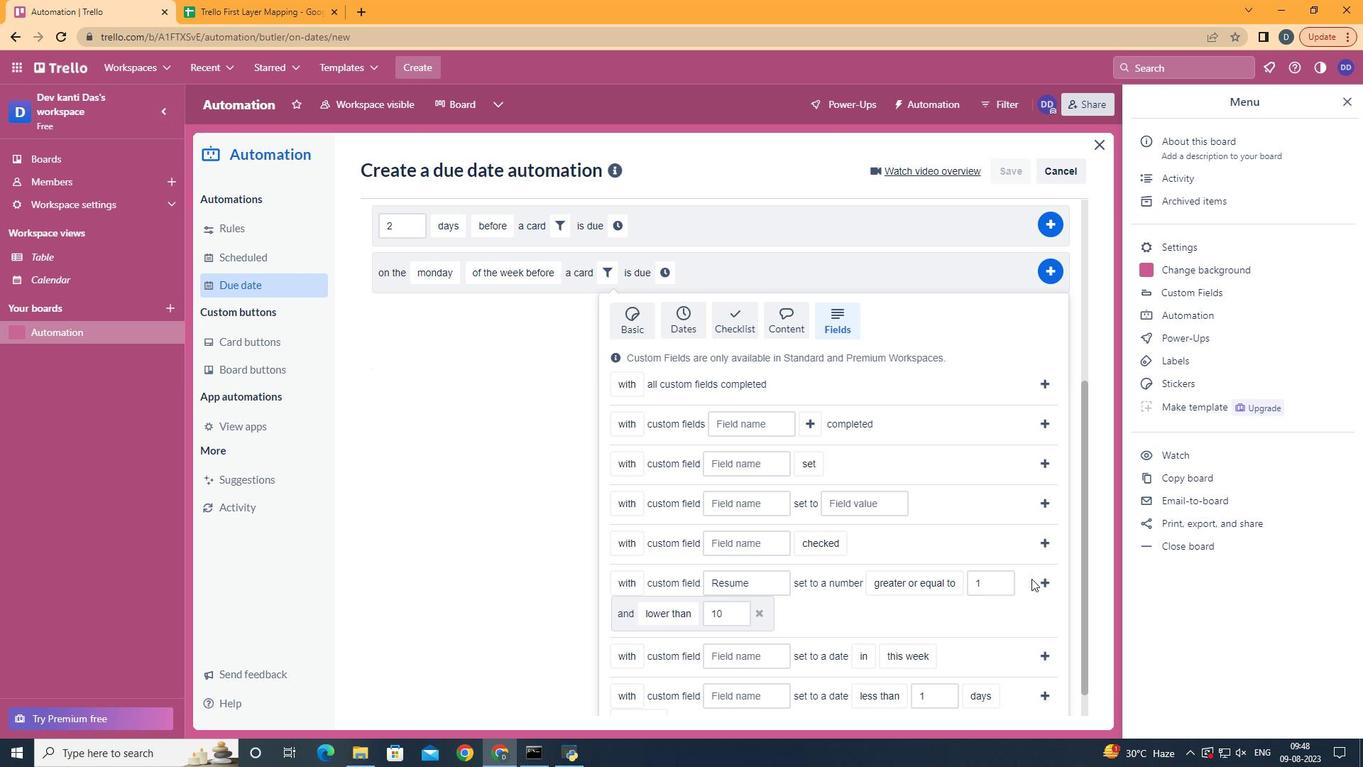 
Action: Mouse pressed left at (1016, 563)
Screenshot: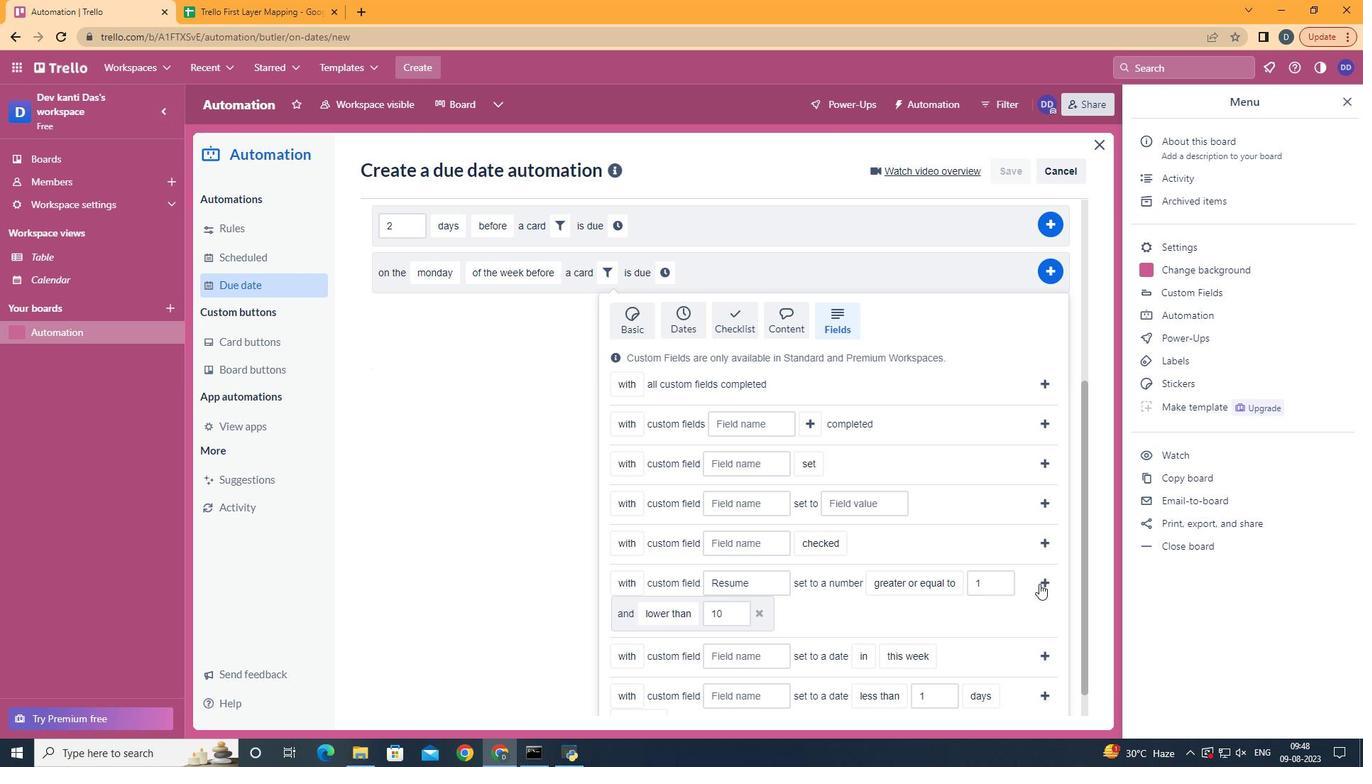 
Action: Mouse moved to (1024, 568)
Screenshot: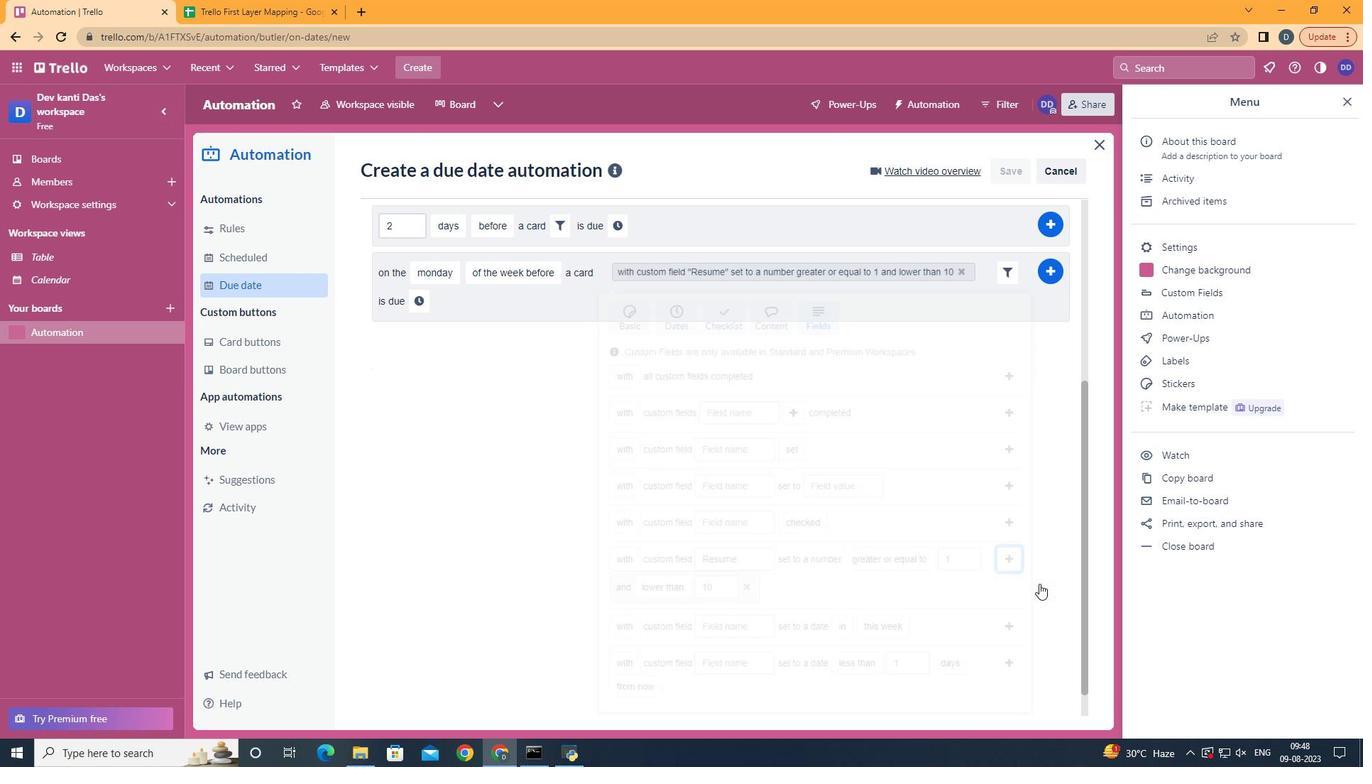 
Action: Mouse pressed left at (1024, 568)
Screenshot: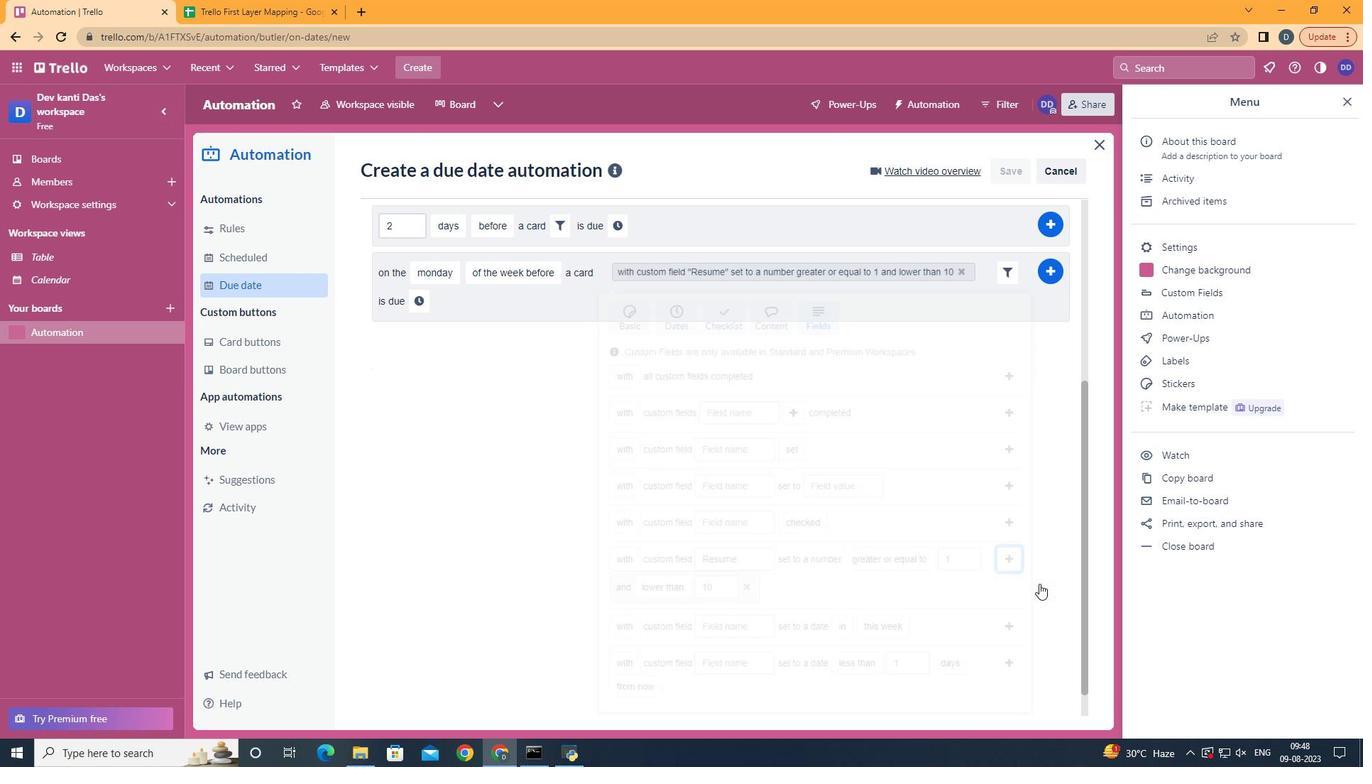 
Action: Mouse moved to (387, 581)
Screenshot: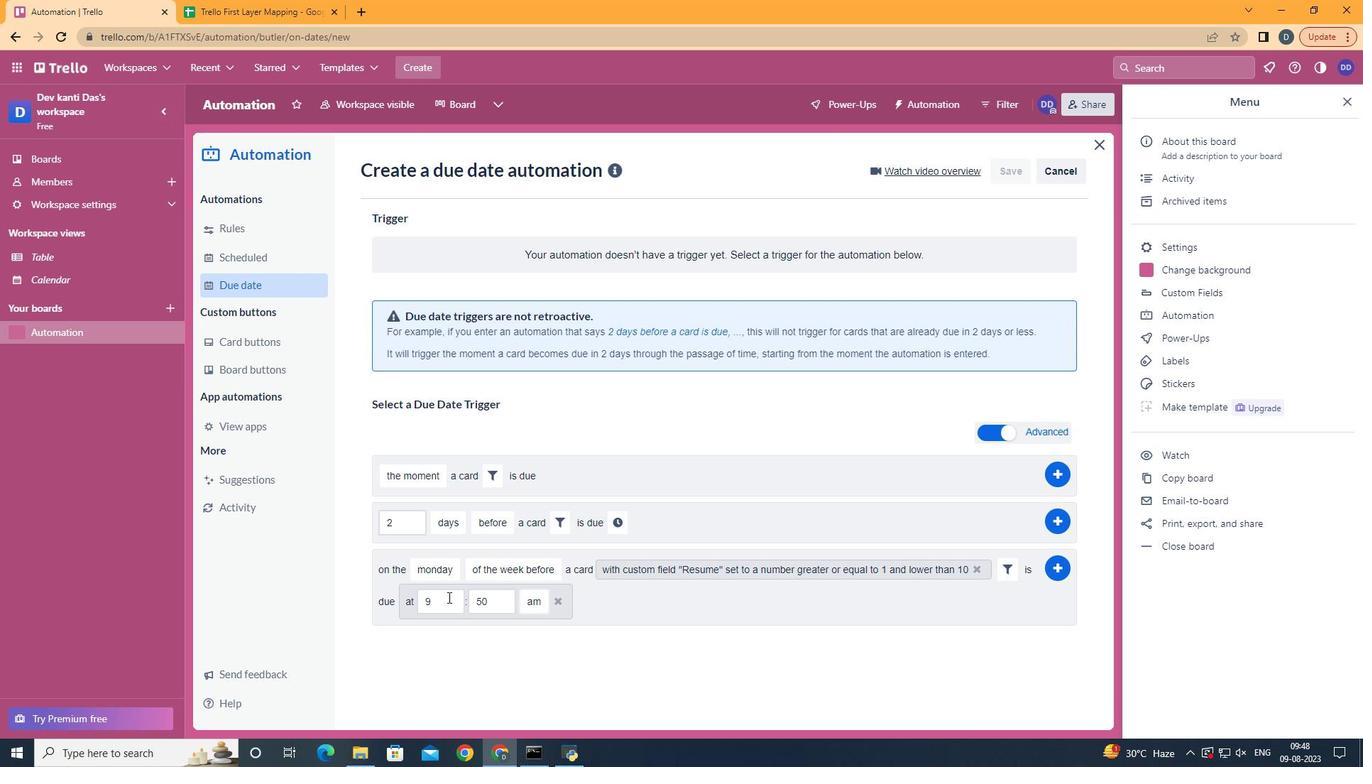 
Action: Mouse pressed left at (387, 581)
Screenshot: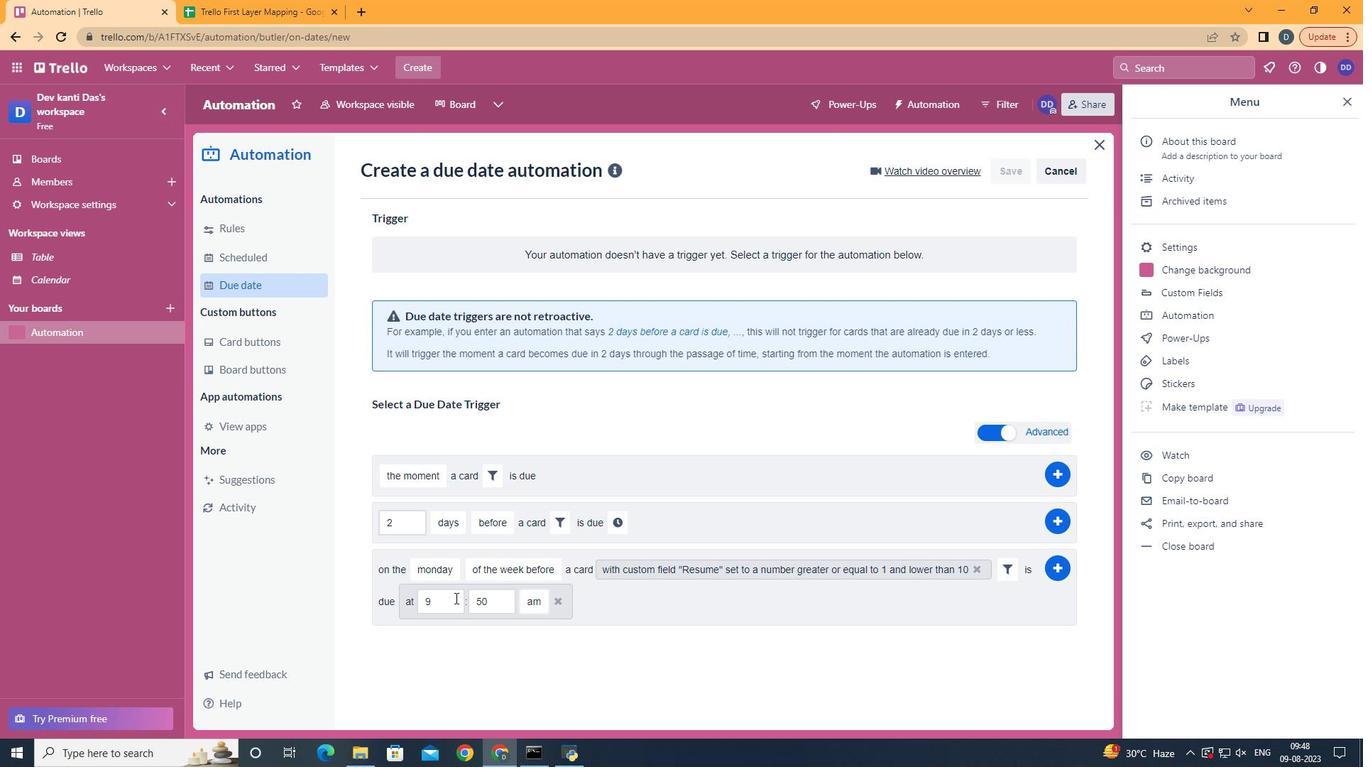 
Action: Mouse moved to (439, 582)
Screenshot: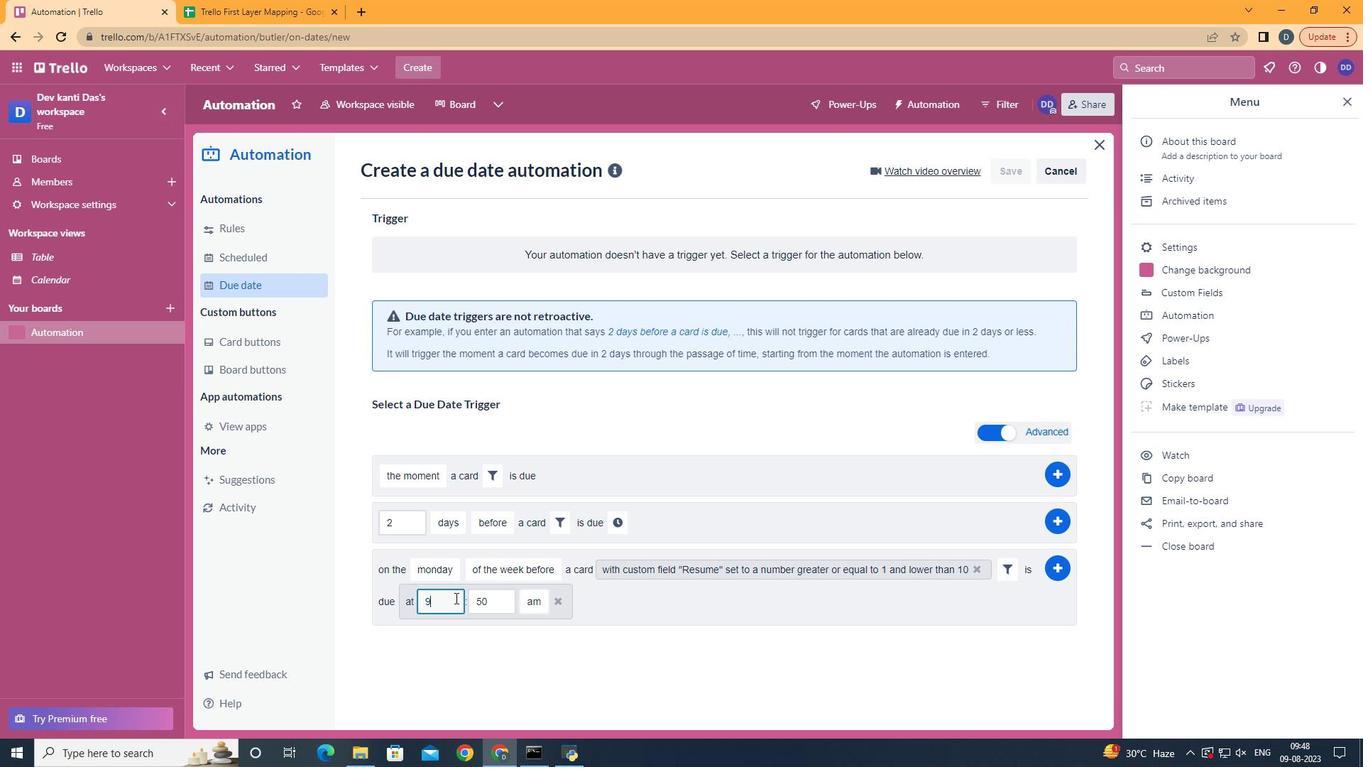
Action: Mouse pressed left at (439, 582)
Screenshot: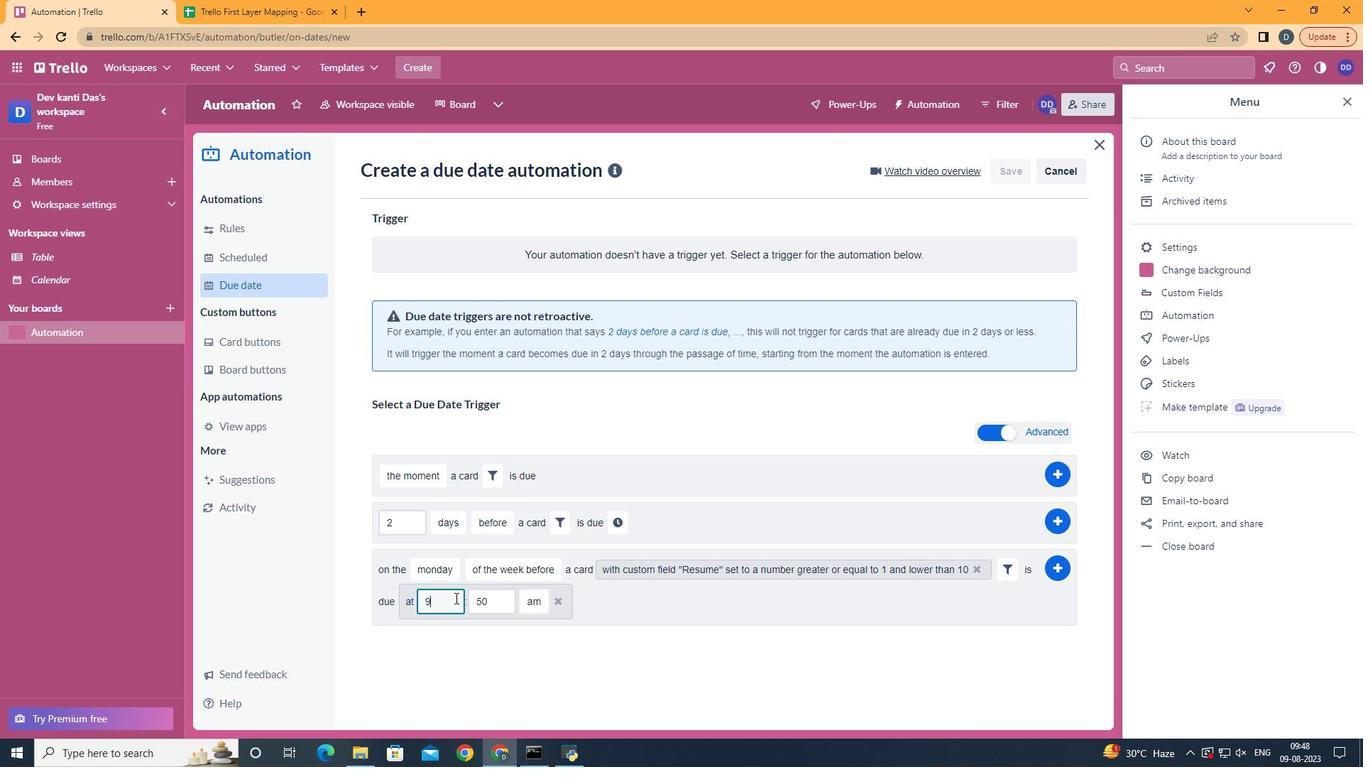 
Action: Key pressed <Key.backspace>11
Screenshot: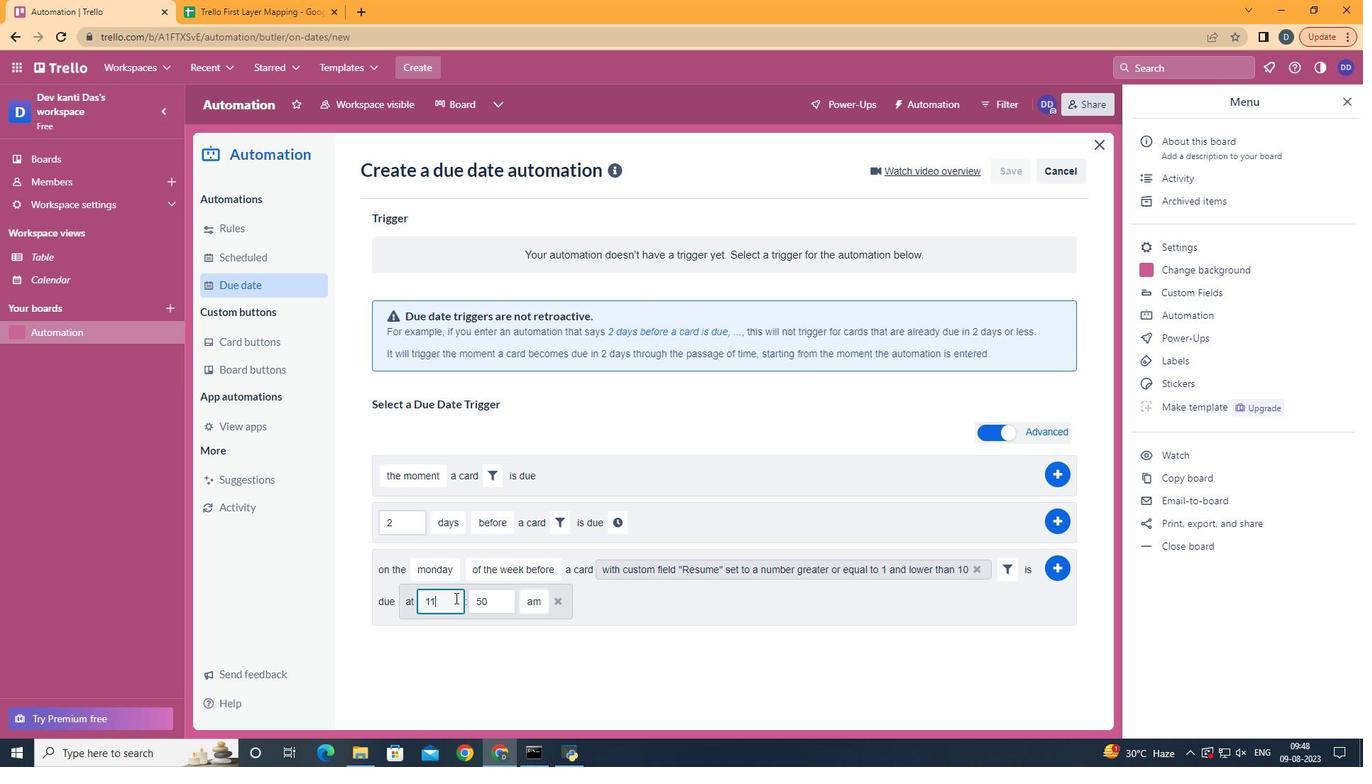 
Action: Mouse moved to (473, 585)
Screenshot: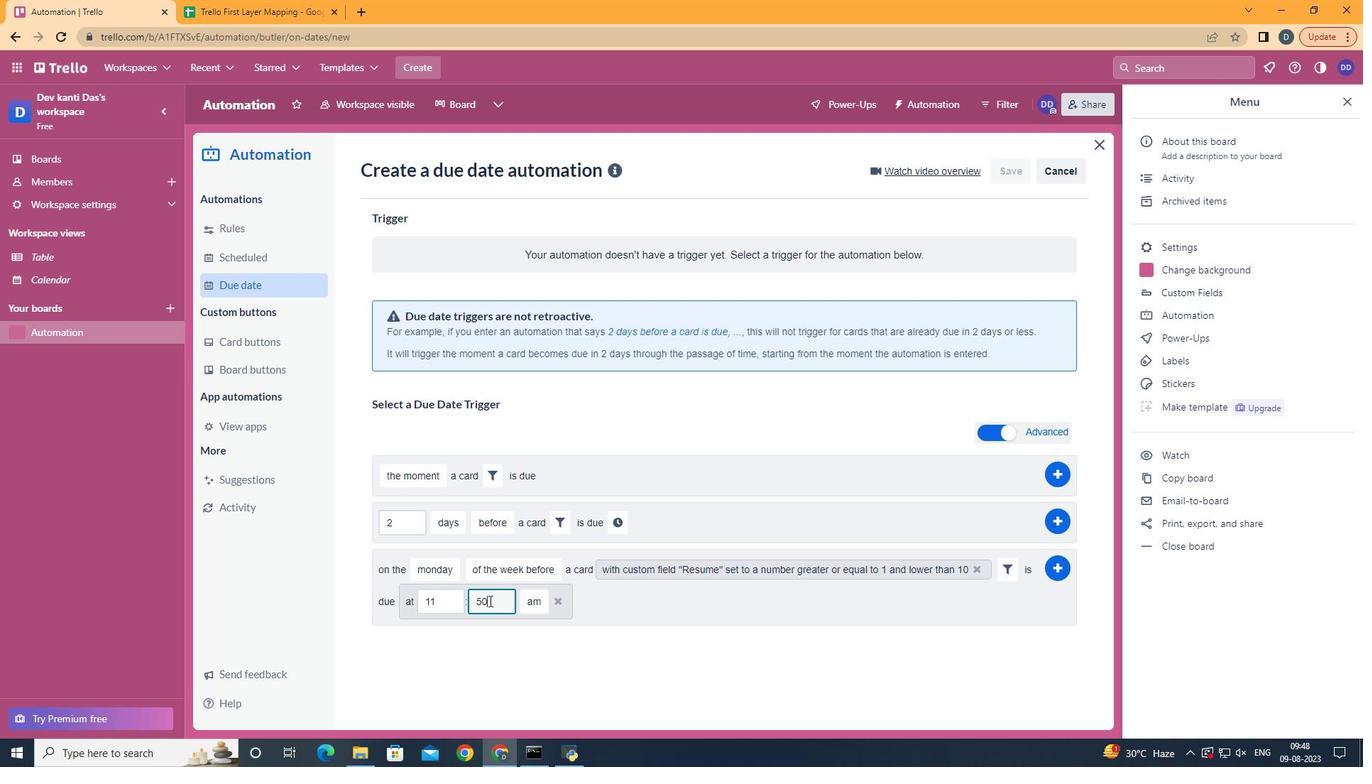 
Action: Mouse pressed left at (473, 585)
Screenshot: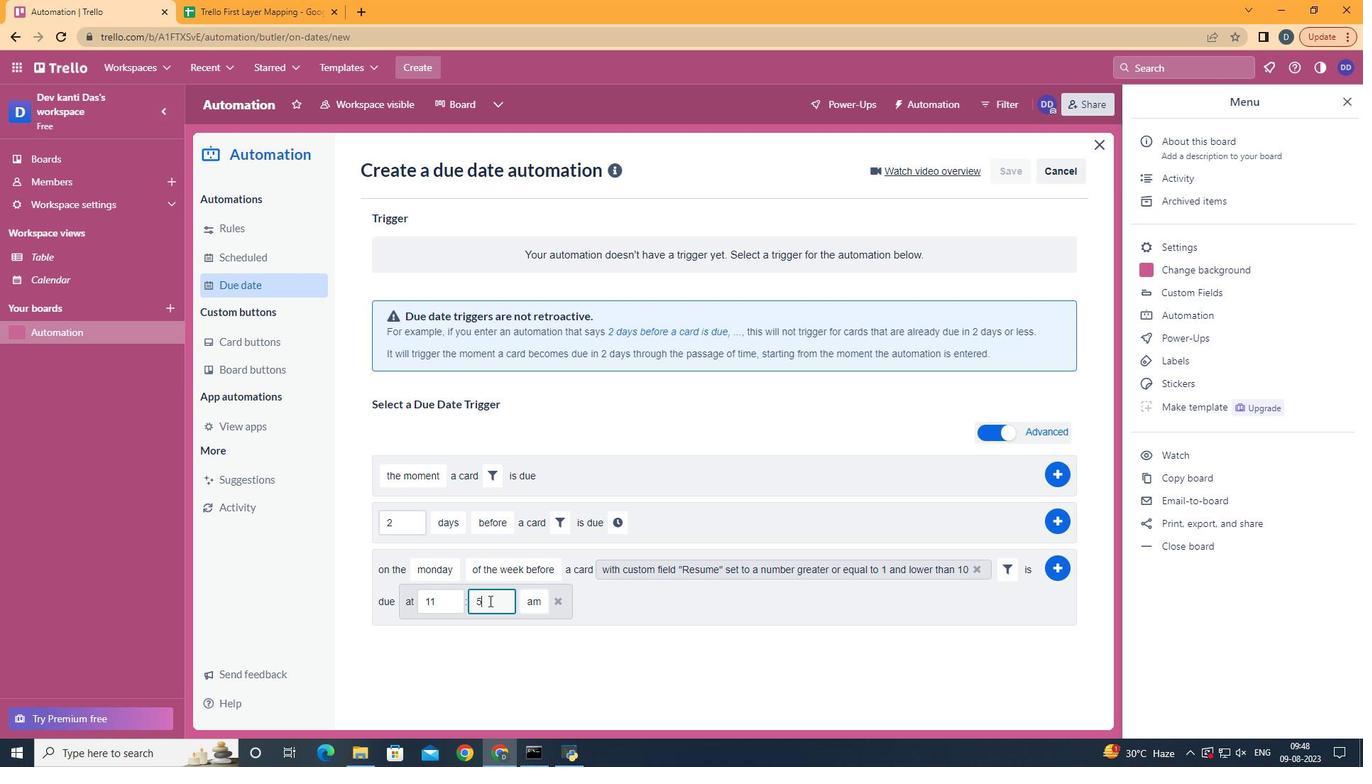 
Action: Key pressed <Key.backspace><Key.backspace>00
Screenshot: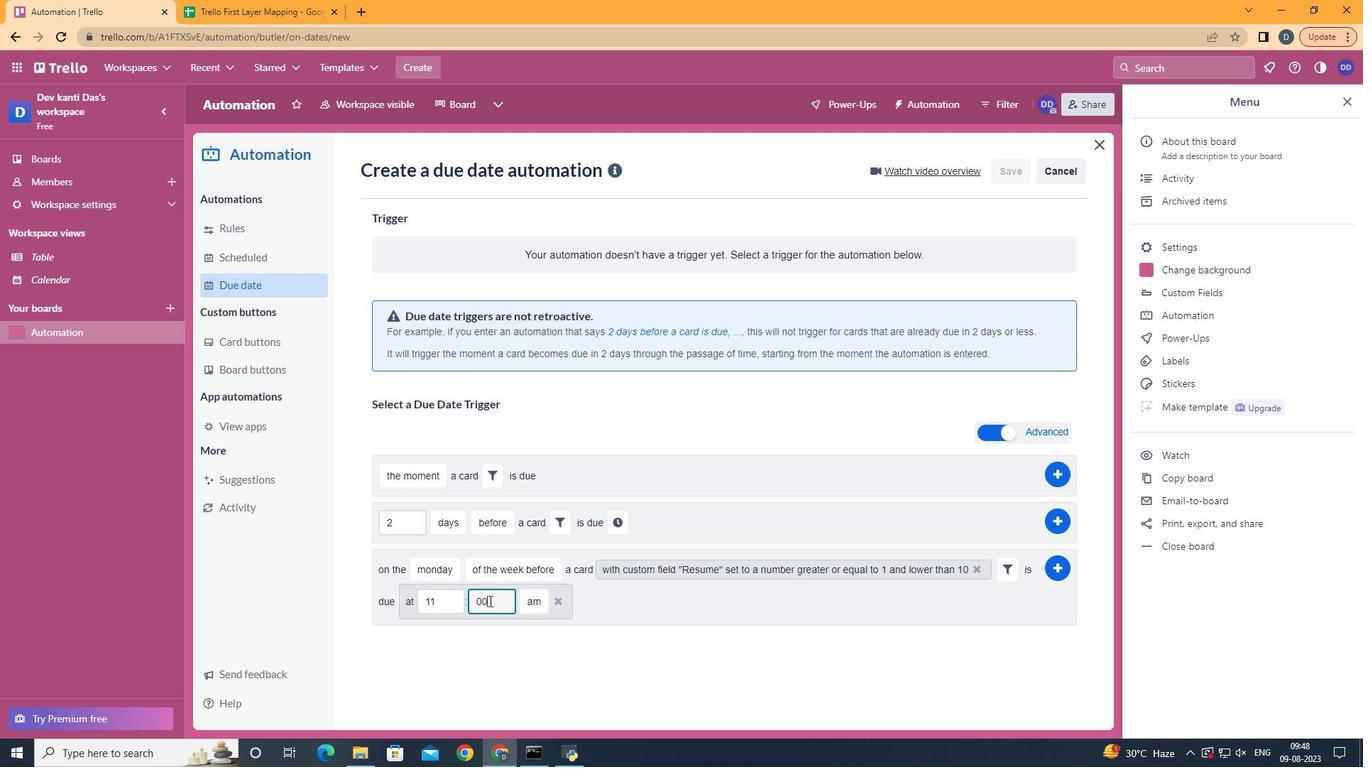 
Action: Mouse moved to (1037, 559)
Screenshot: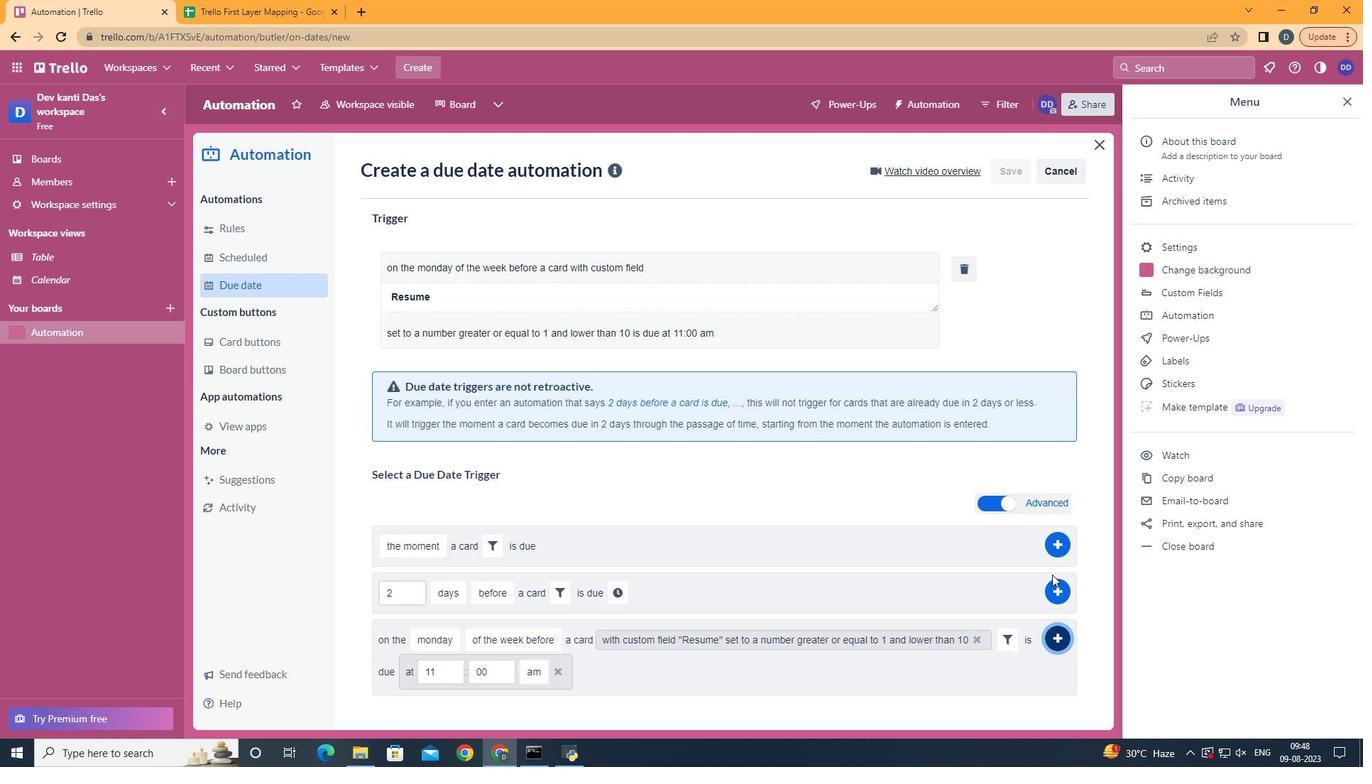 
Action: Mouse pressed left at (1037, 559)
Screenshot: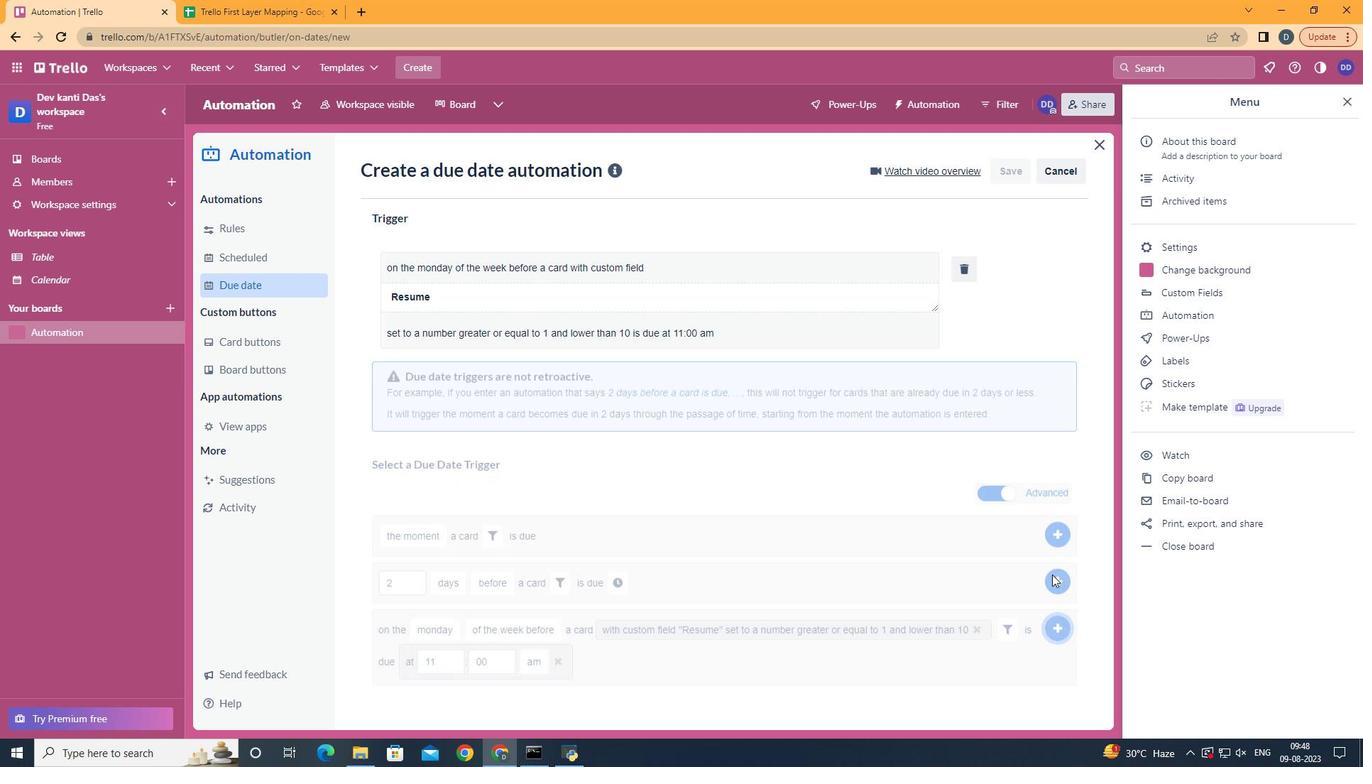 
Action: Mouse moved to (813, 266)
Screenshot: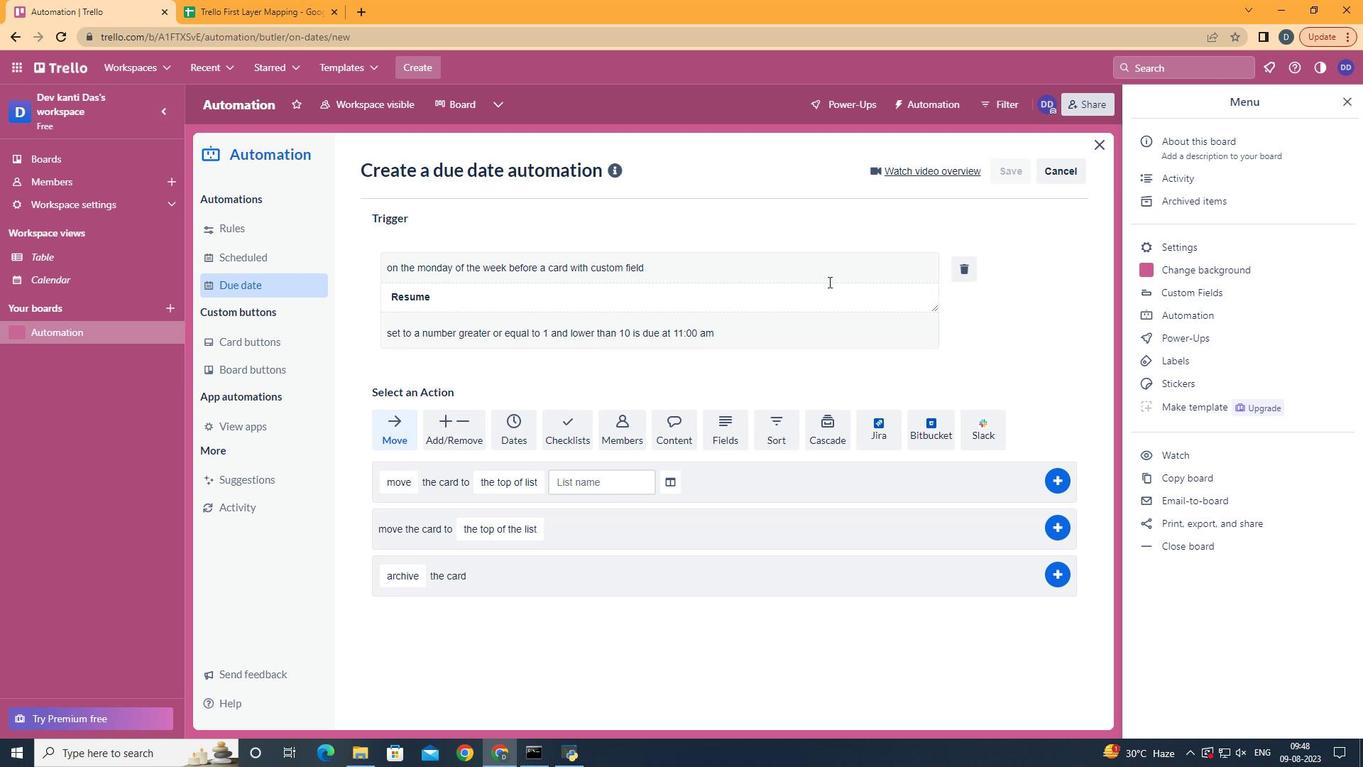 
